 Task: Change  the formatting of the data to 'Which is Greater than5, 'In conditional formating, put the option 'Yellow Fill with Drak Yellow Text'In the sheet  Budget Tracking Workbook Templatebook
Action: Mouse moved to (104, 184)
Screenshot: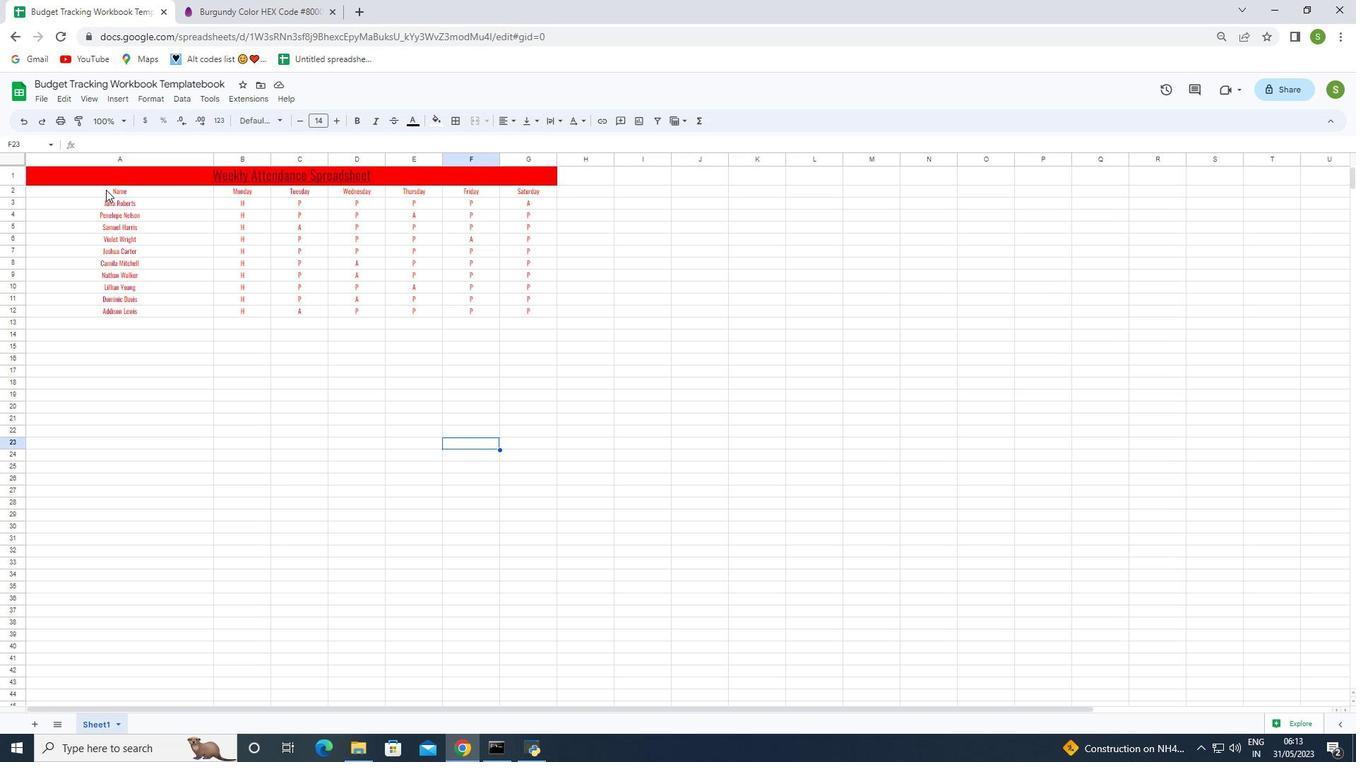 
Action: Mouse pressed left at (104, 184)
Screenshot: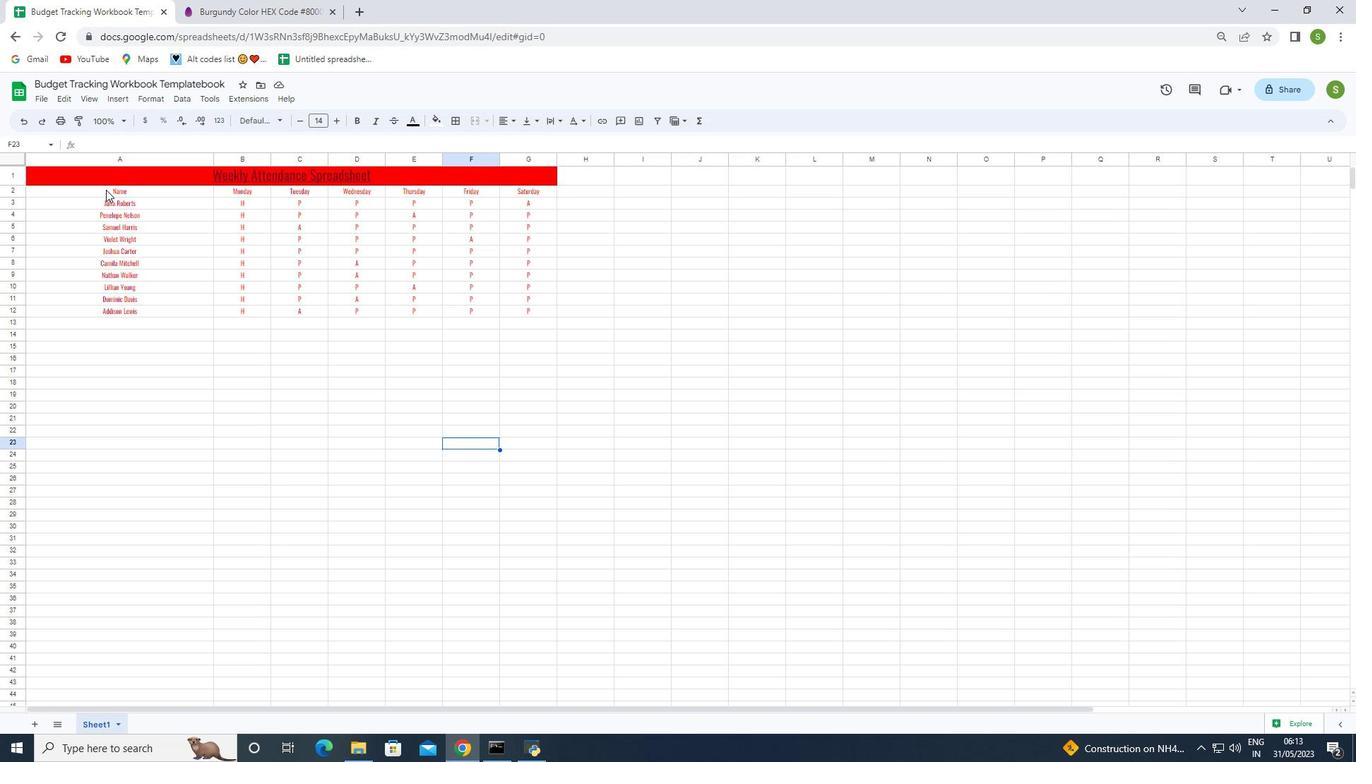
Action: Mouse moved to (144, 97)
Screenshot: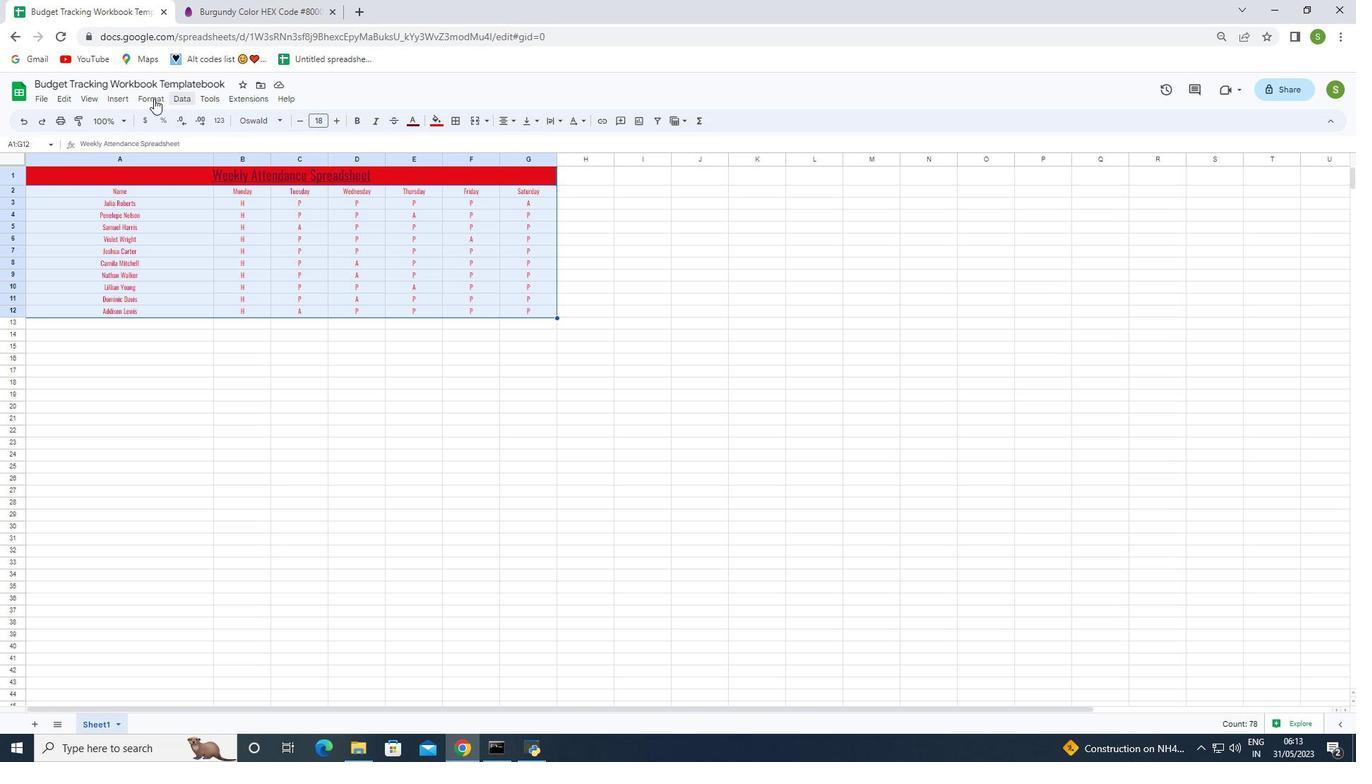 
Action: Mouse pressed left at (144, 97)
Screenshot: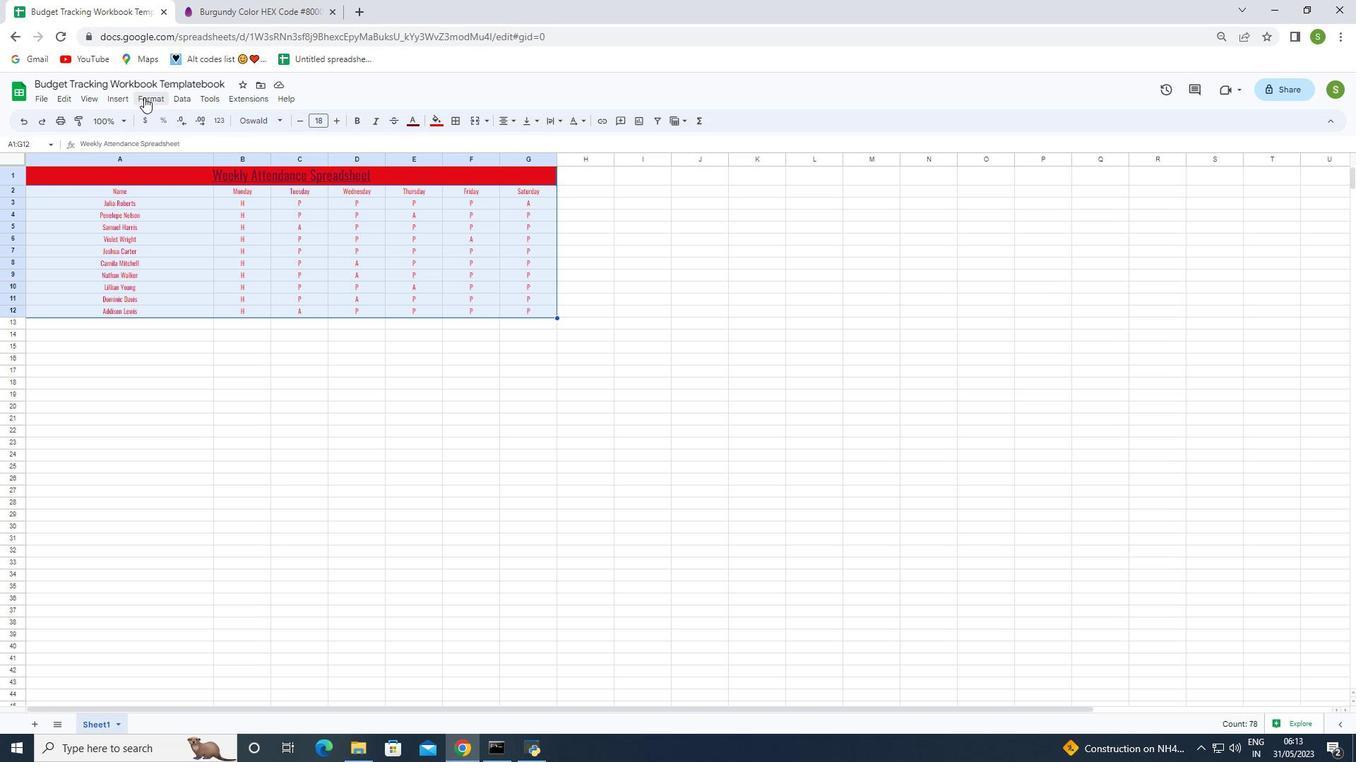 
Action: Mouse moved to (176, 295)
Screenshot: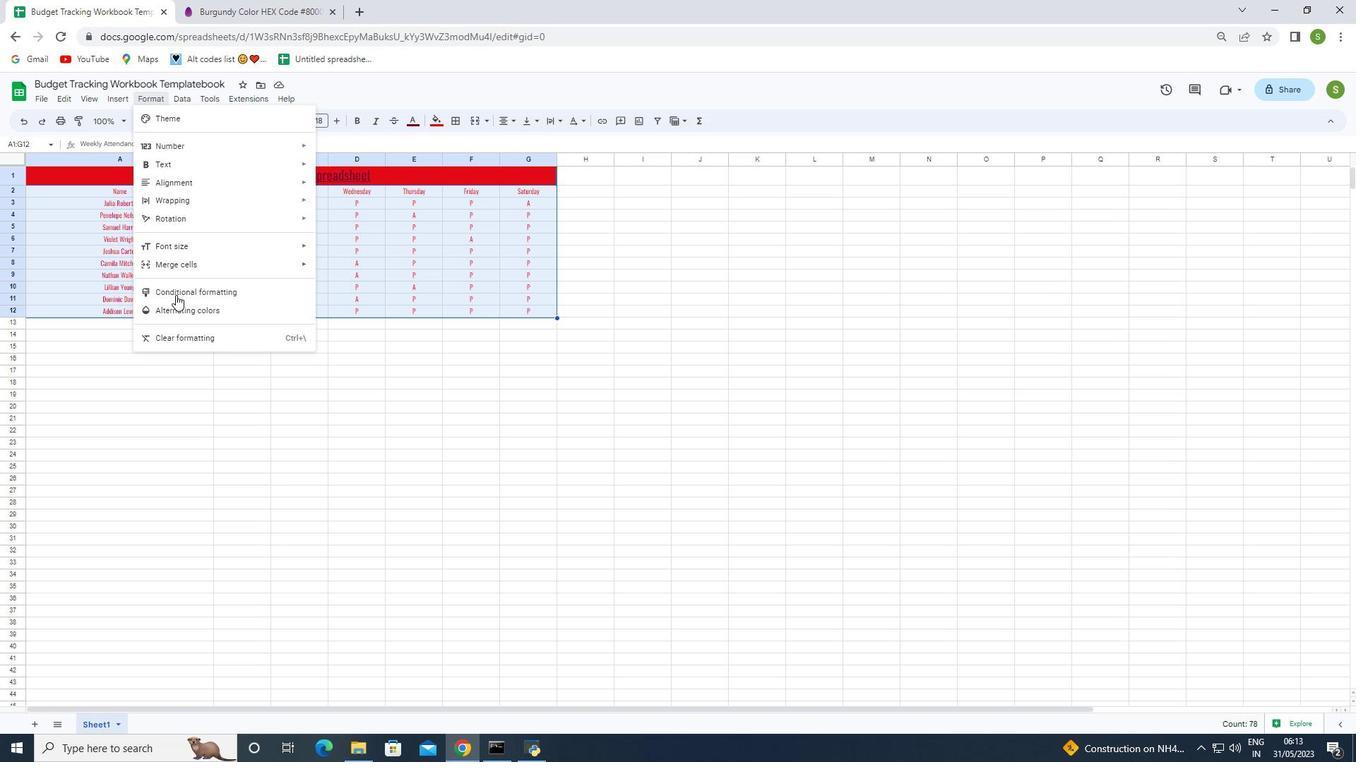 
Action: Mouse pressed left at (176, 295)
Screenshot: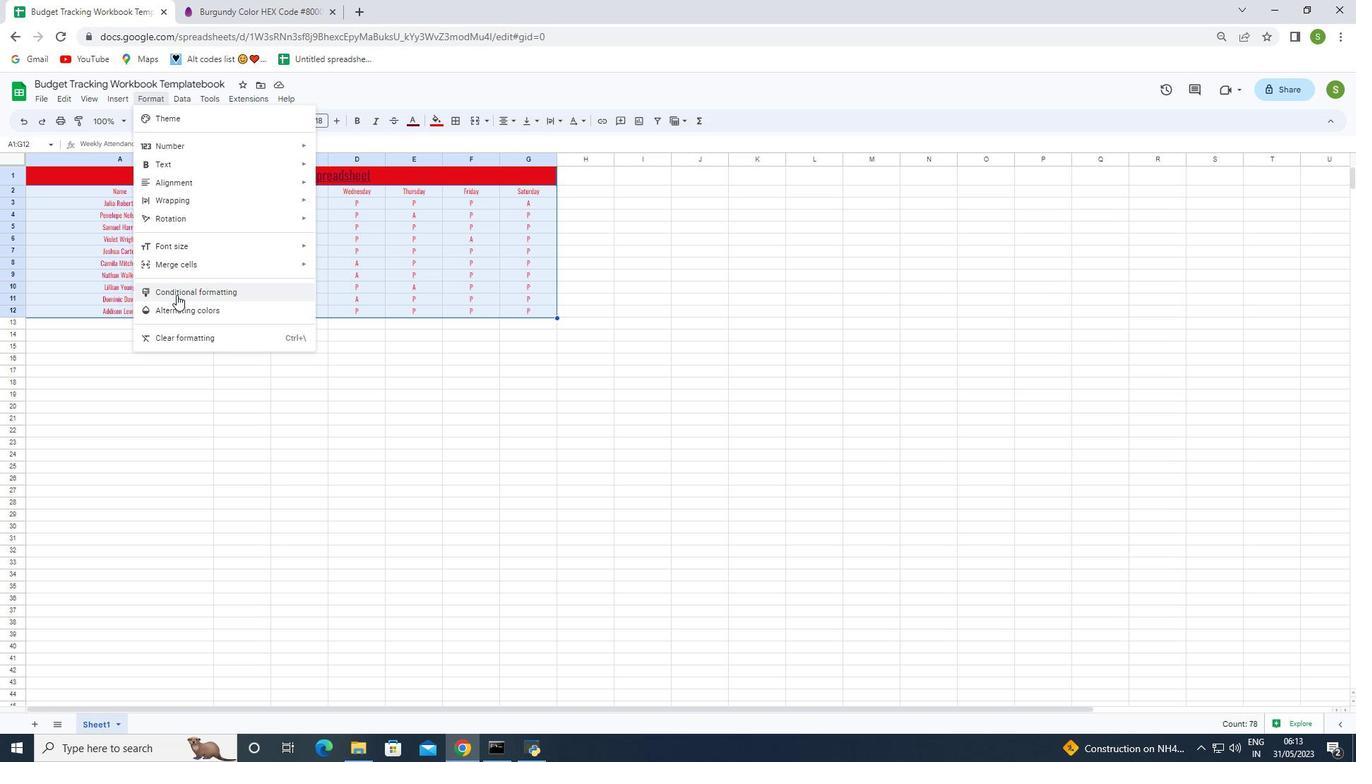 
Action: Mouse moved to (1223, 276)
Screenshot: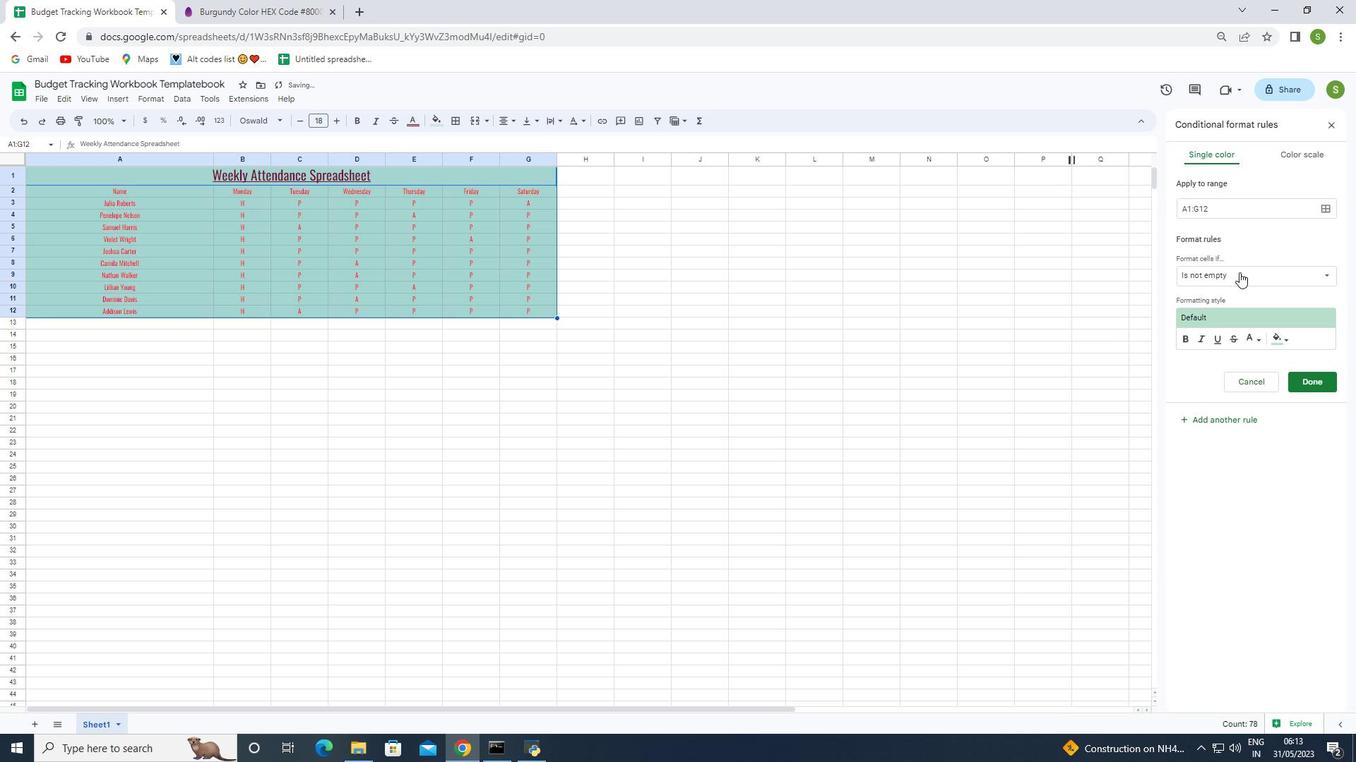 
Action: Mouse pressed left at (1223, 276)
Screenshot: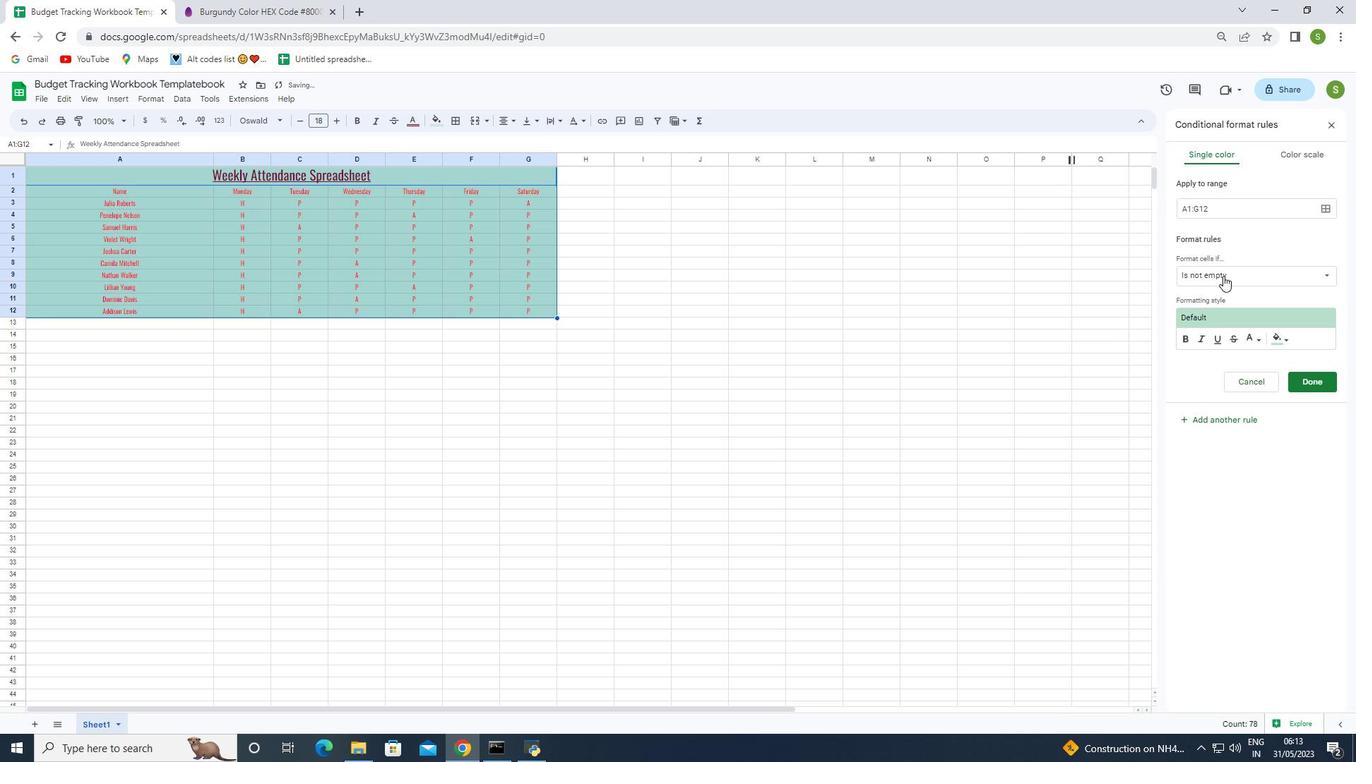 
Action: Mouse moved to (1198, 461)
Screenshot: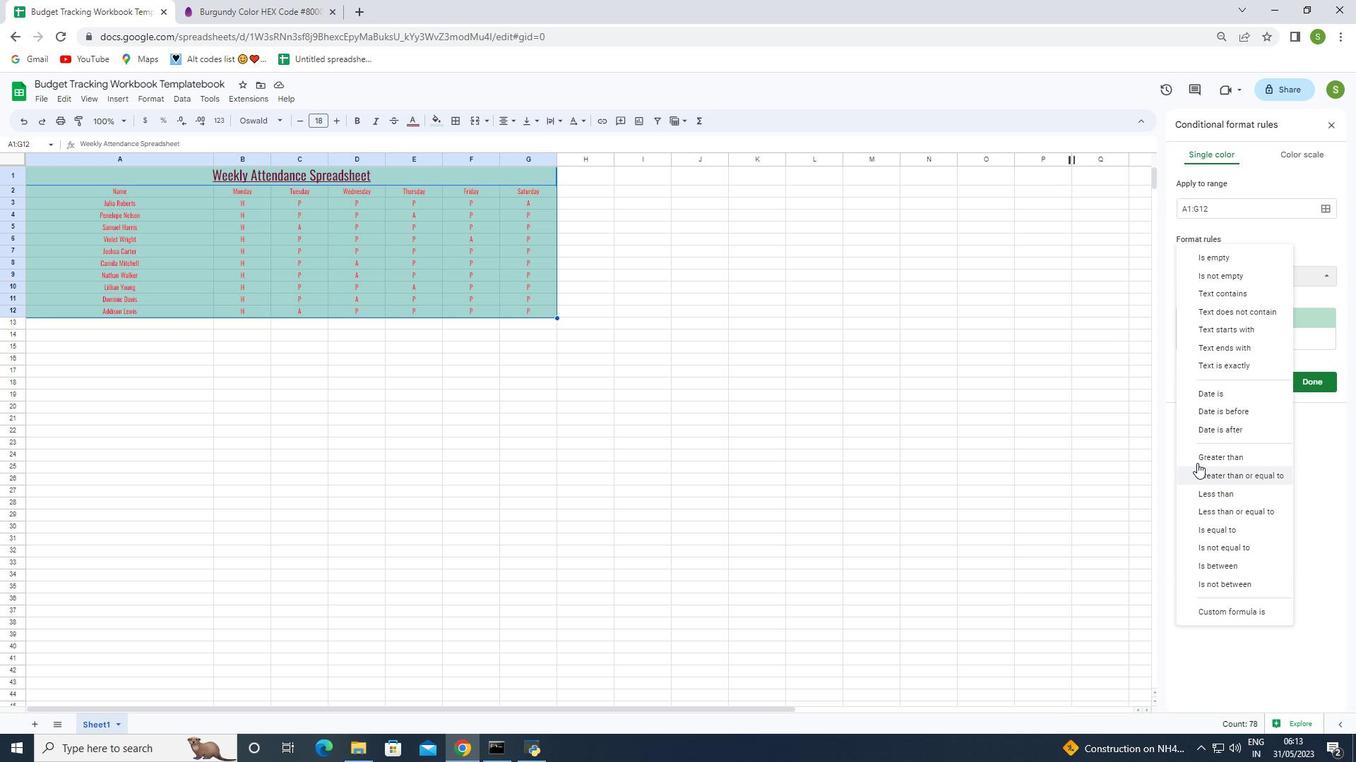 
Action: Mouse pressed left at (1198, 461)
Screenshot: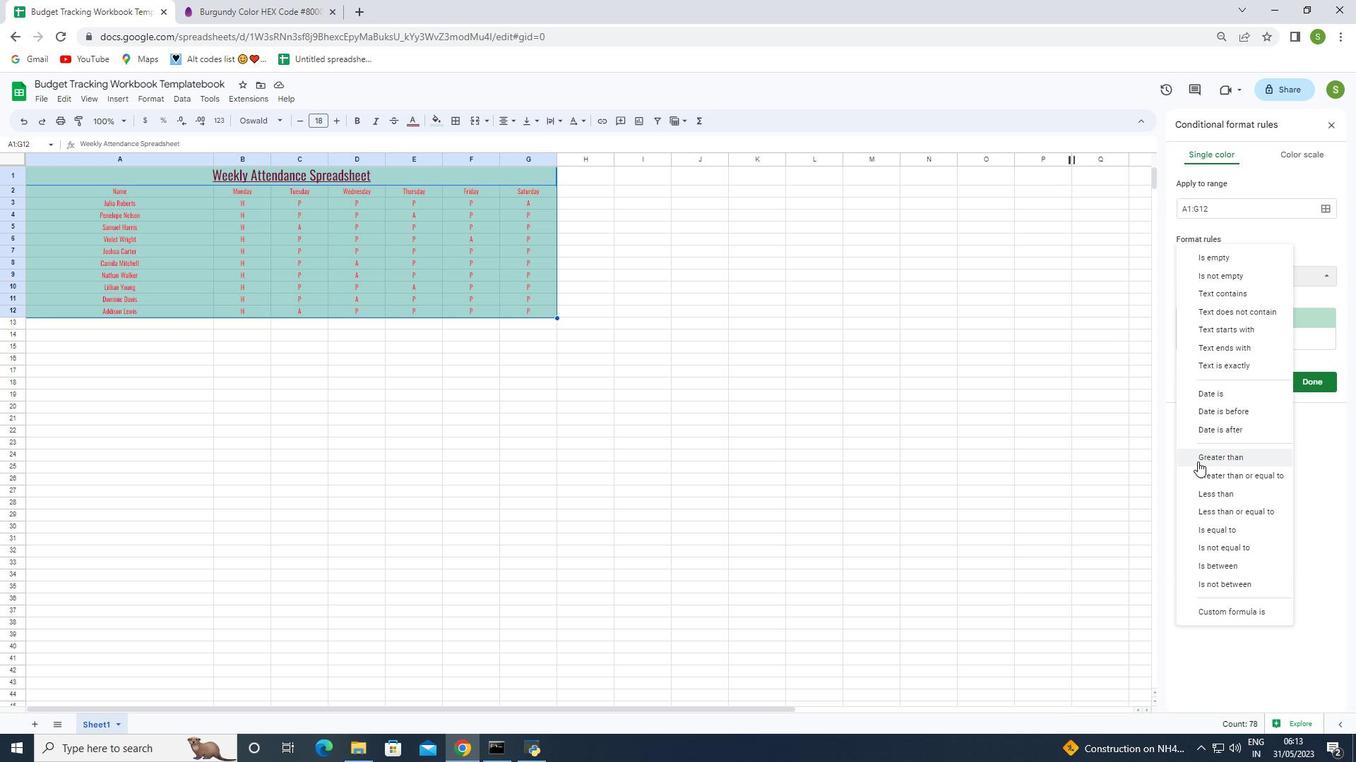 
Action: Mouse moved to (1208, 296)
Screenshot: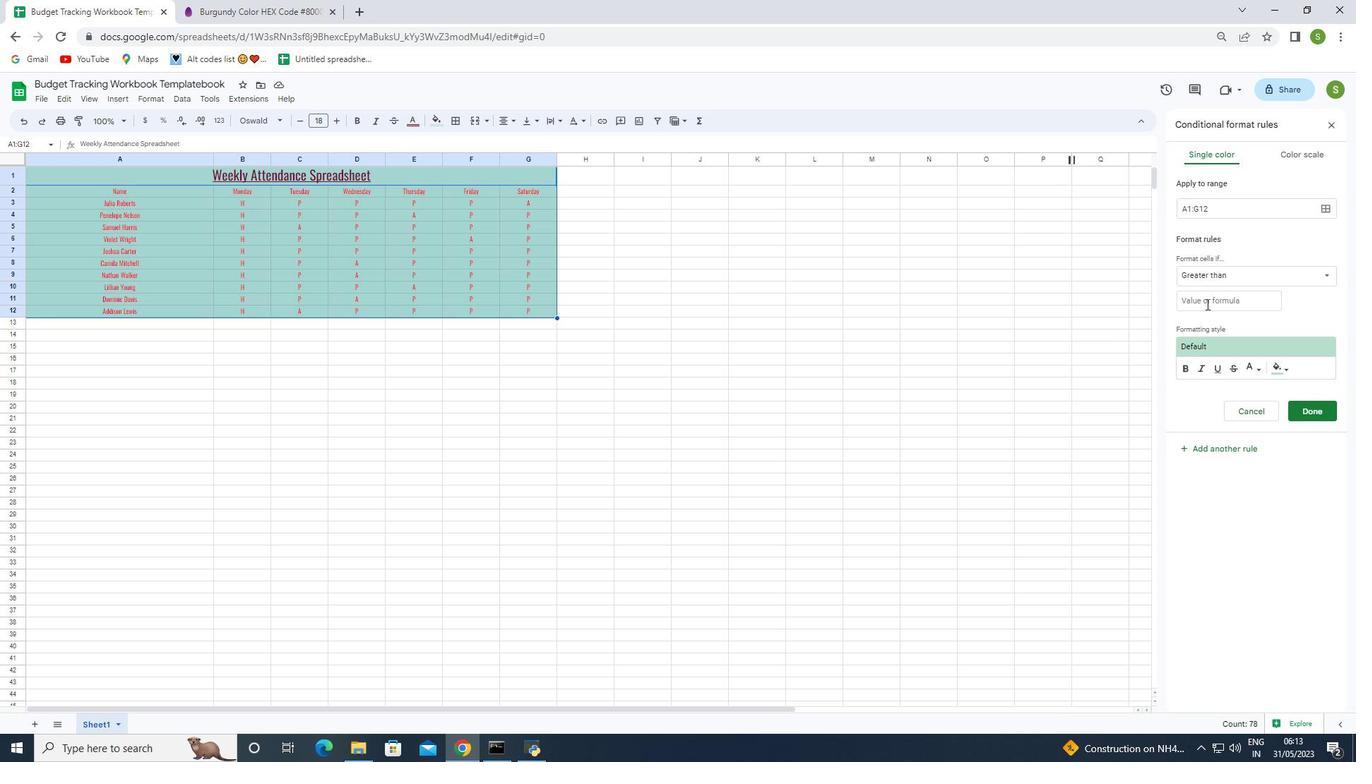 
Action: Mouse pressed left at (1208, 296)
Screenshot: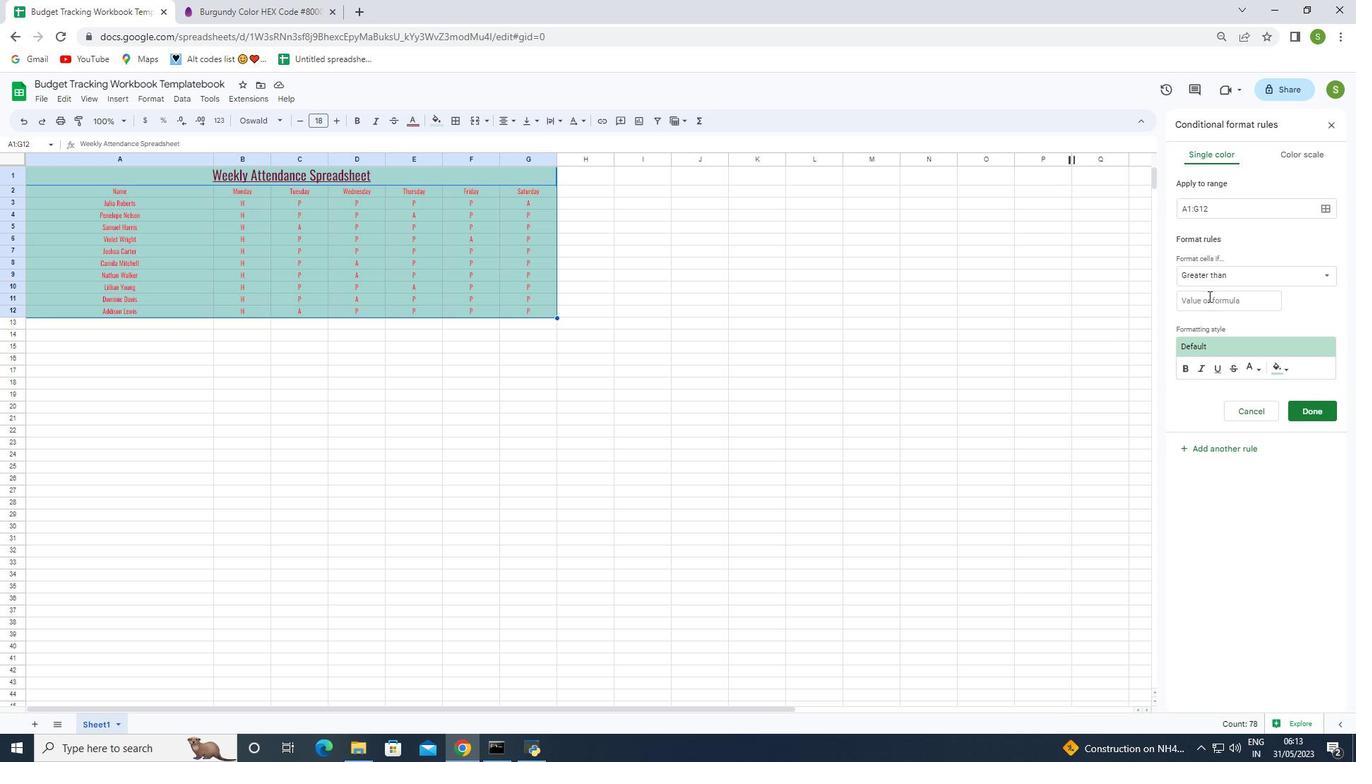 
Action: Key pressed 5
Screenshot: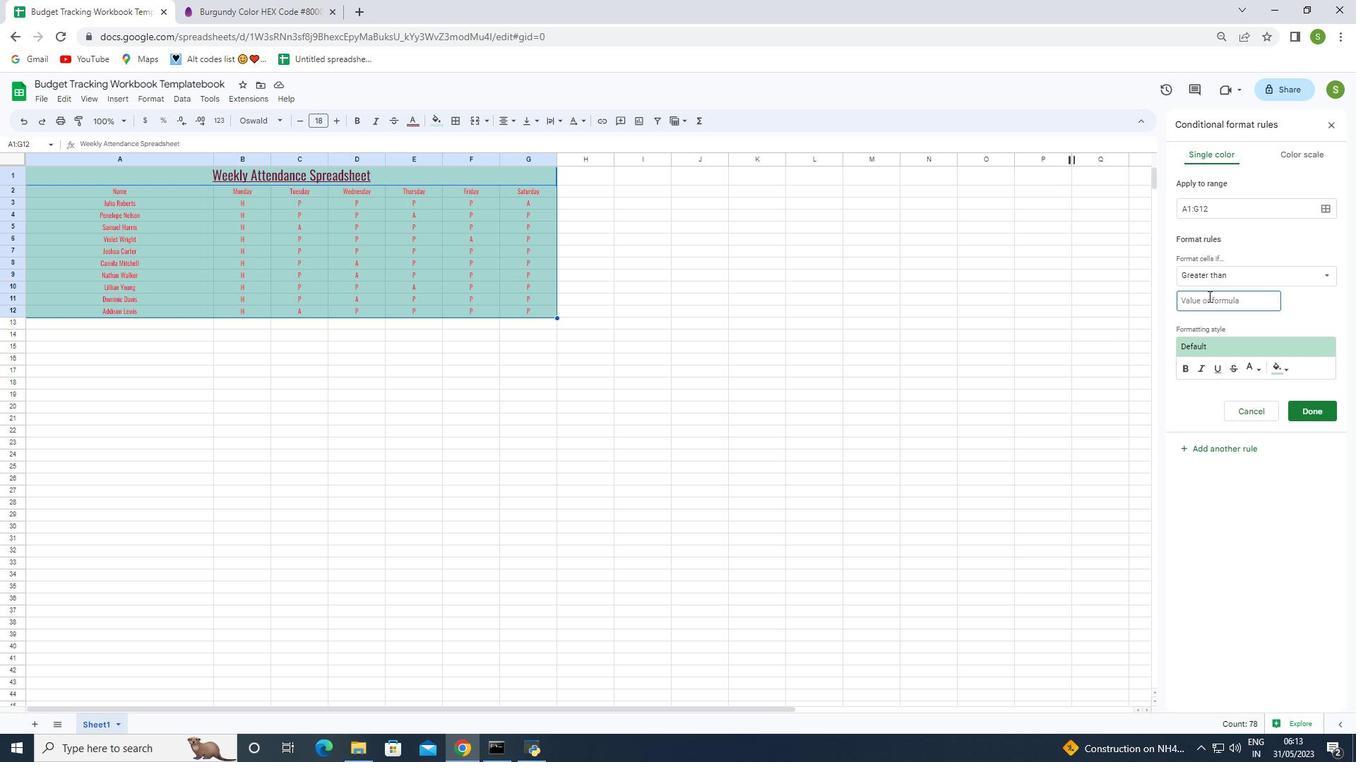
Action: Mouse moved to (1276, 371)
Screenshot: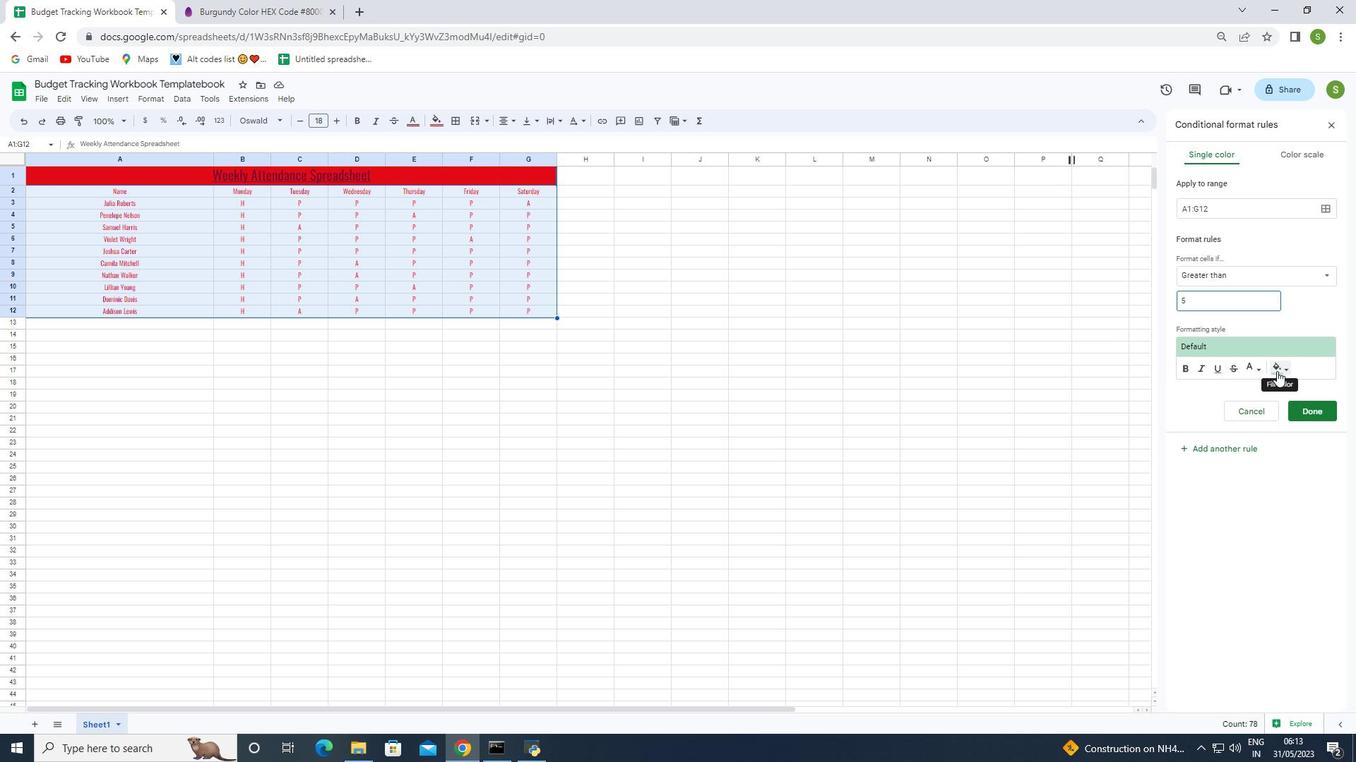 
Action: Mouse pressed left at (1276, 371)
Screenshot: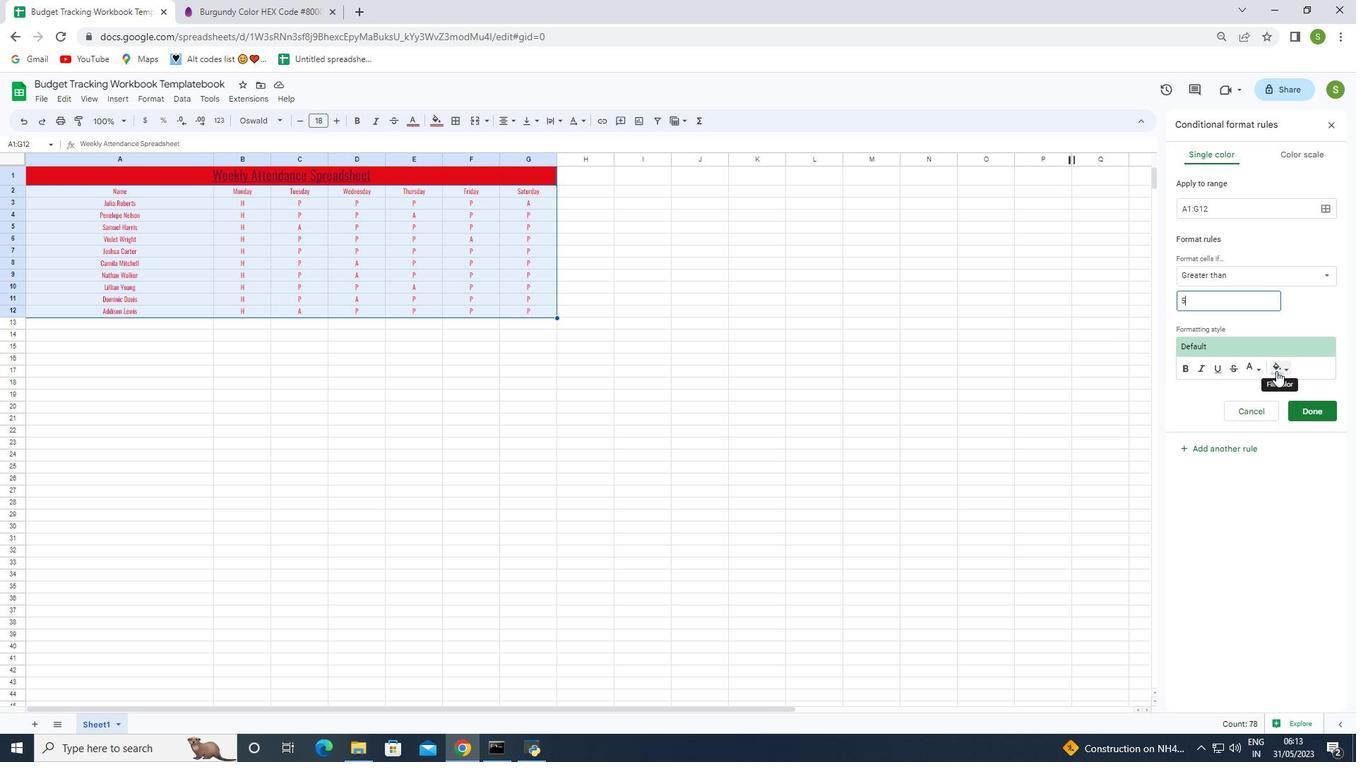 
Action: Mouse moved to (1207, 421)
Screenshot: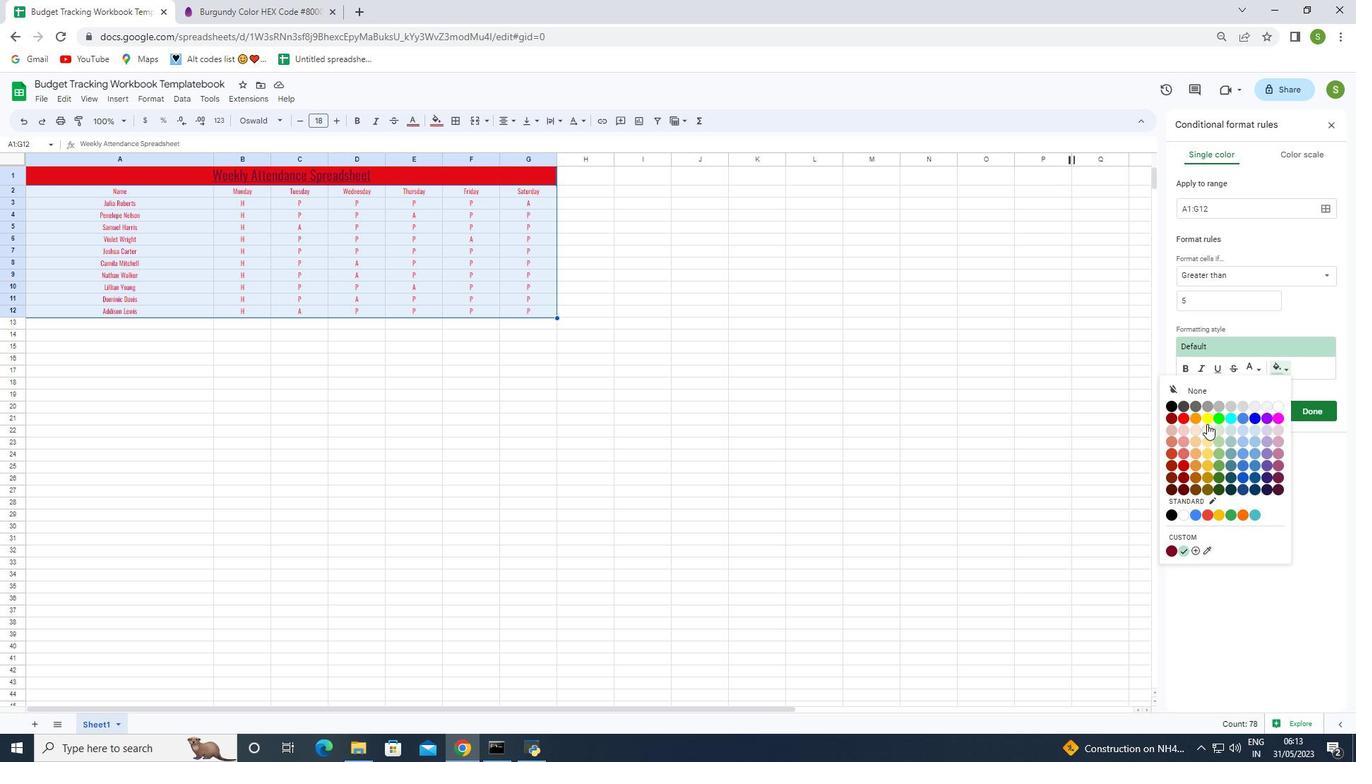 
Action: Mouse pressed left at (1207, 421)
Screenshot: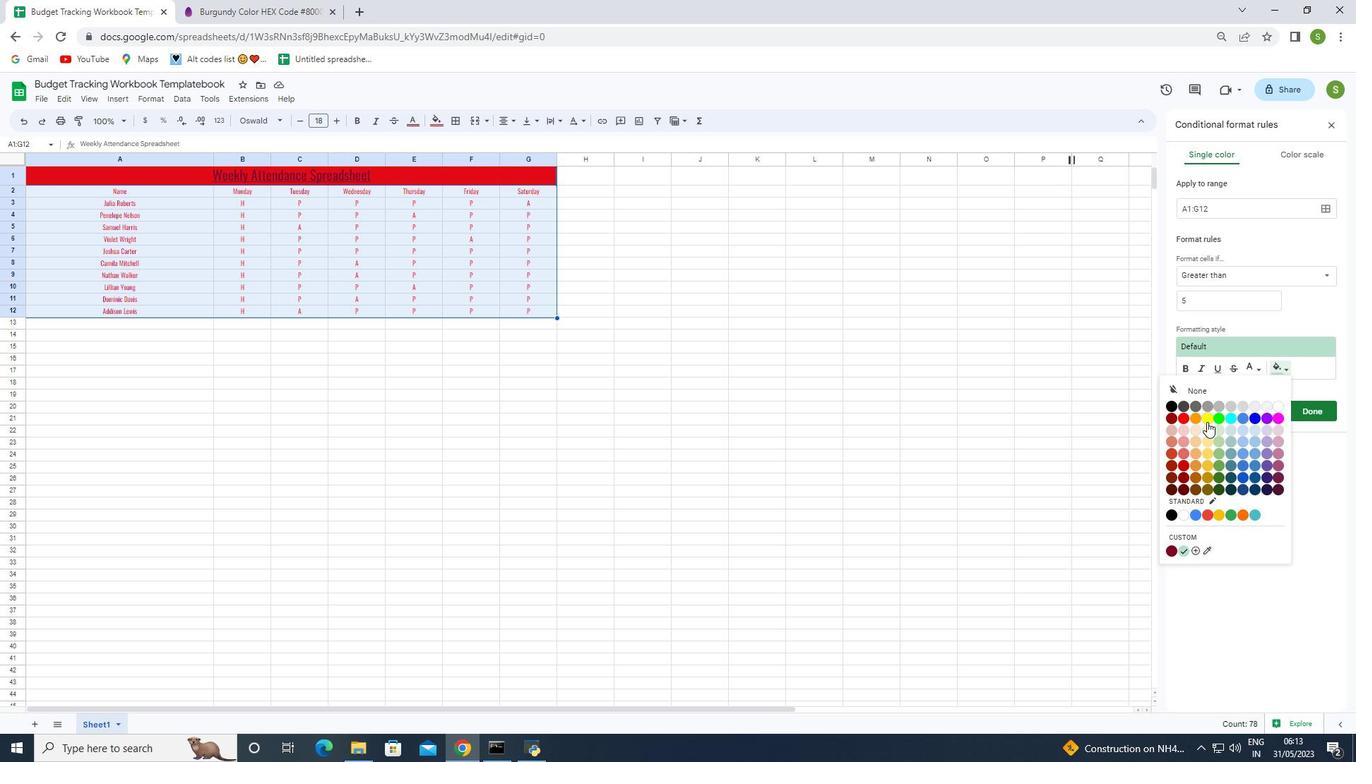 
Action: Mouse moved to (1254, 371)
Screenshot: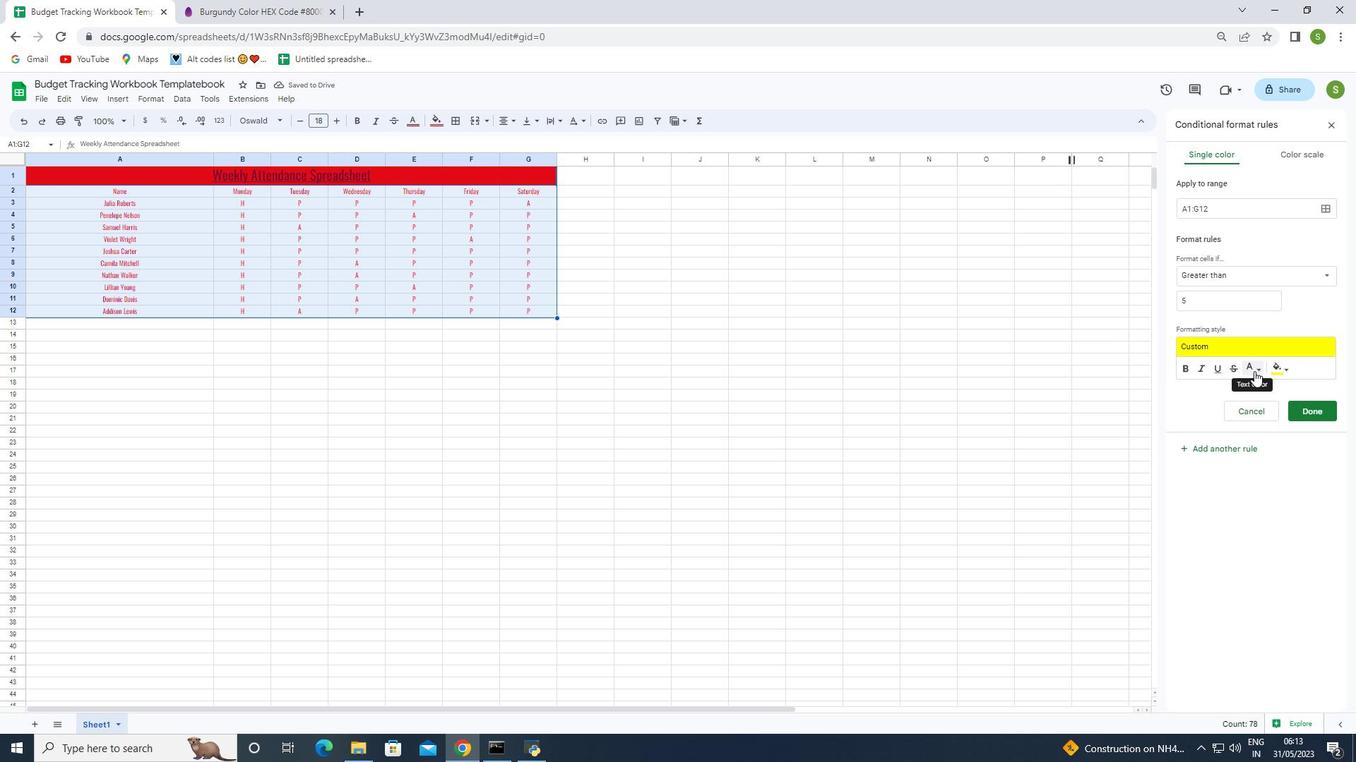 
Action: Mouse pressed left at (1254, 371)
Screenshot: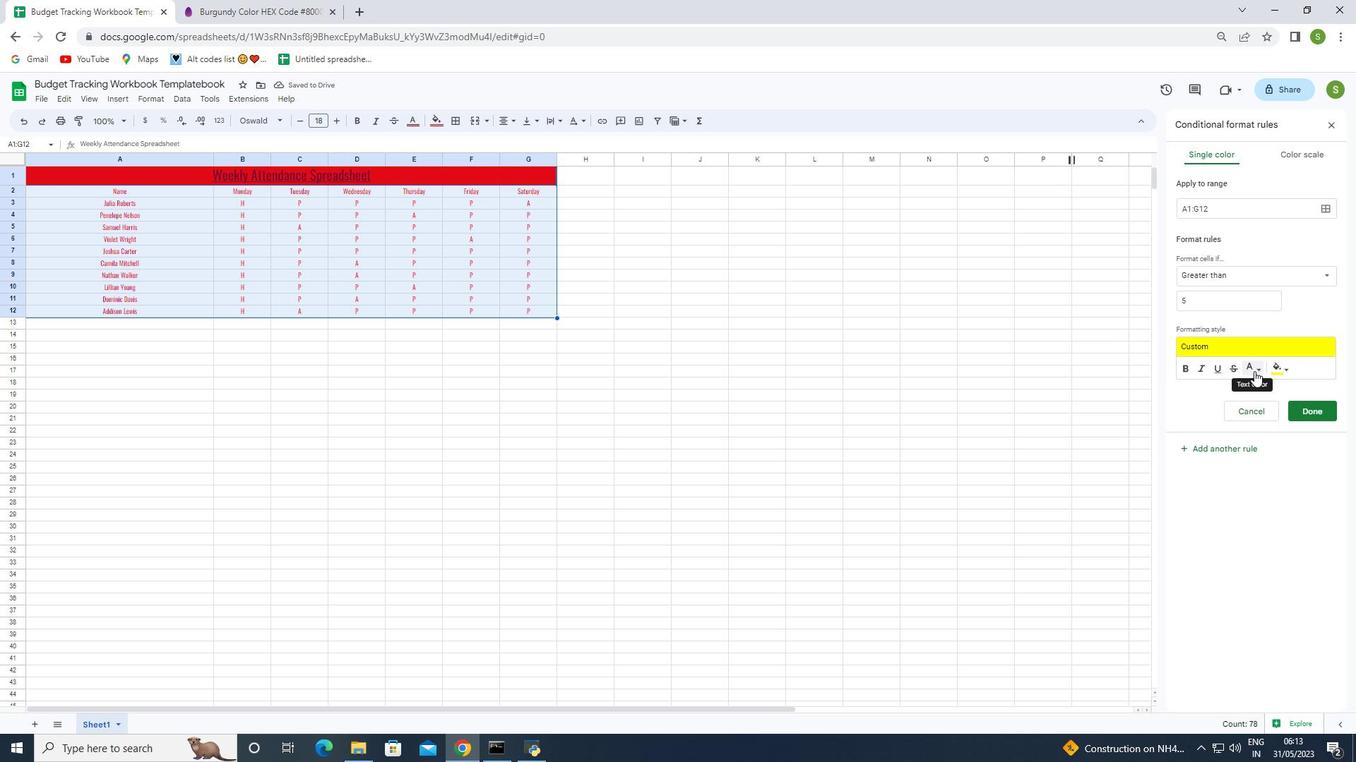 
Action: Mouse moved to (1168, 488)
Screenshot: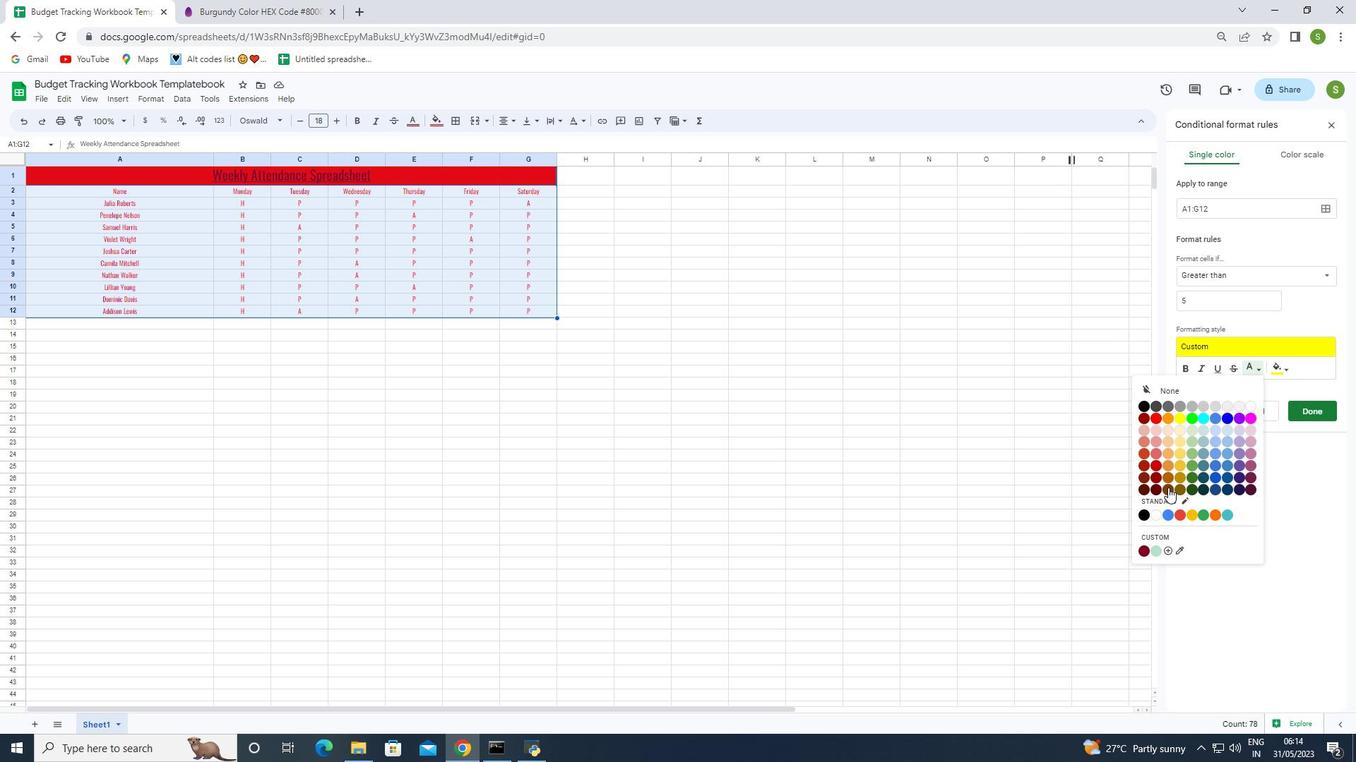 
Action: Mouse pressed left at (1168, 488)
Screenshot: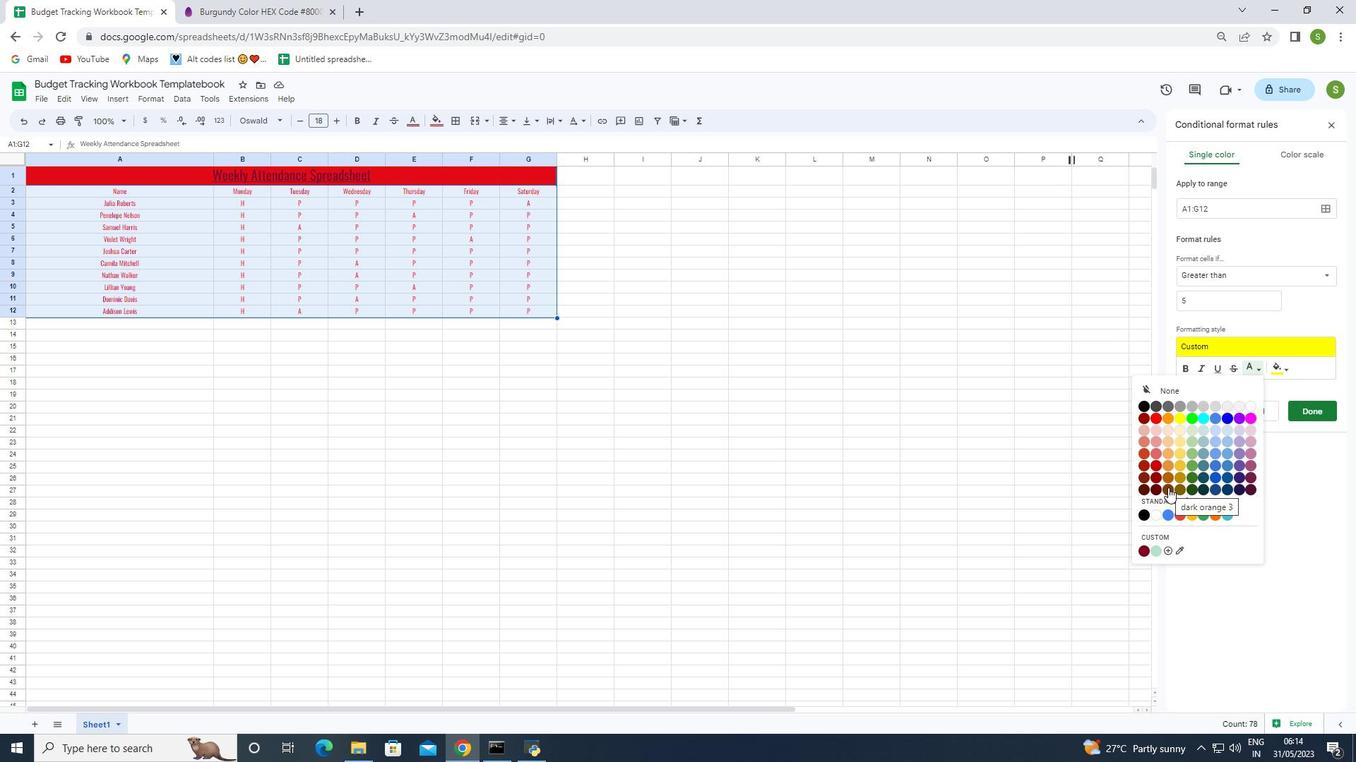 
Action: Mouse moved to (1307, 411)
Screenshot: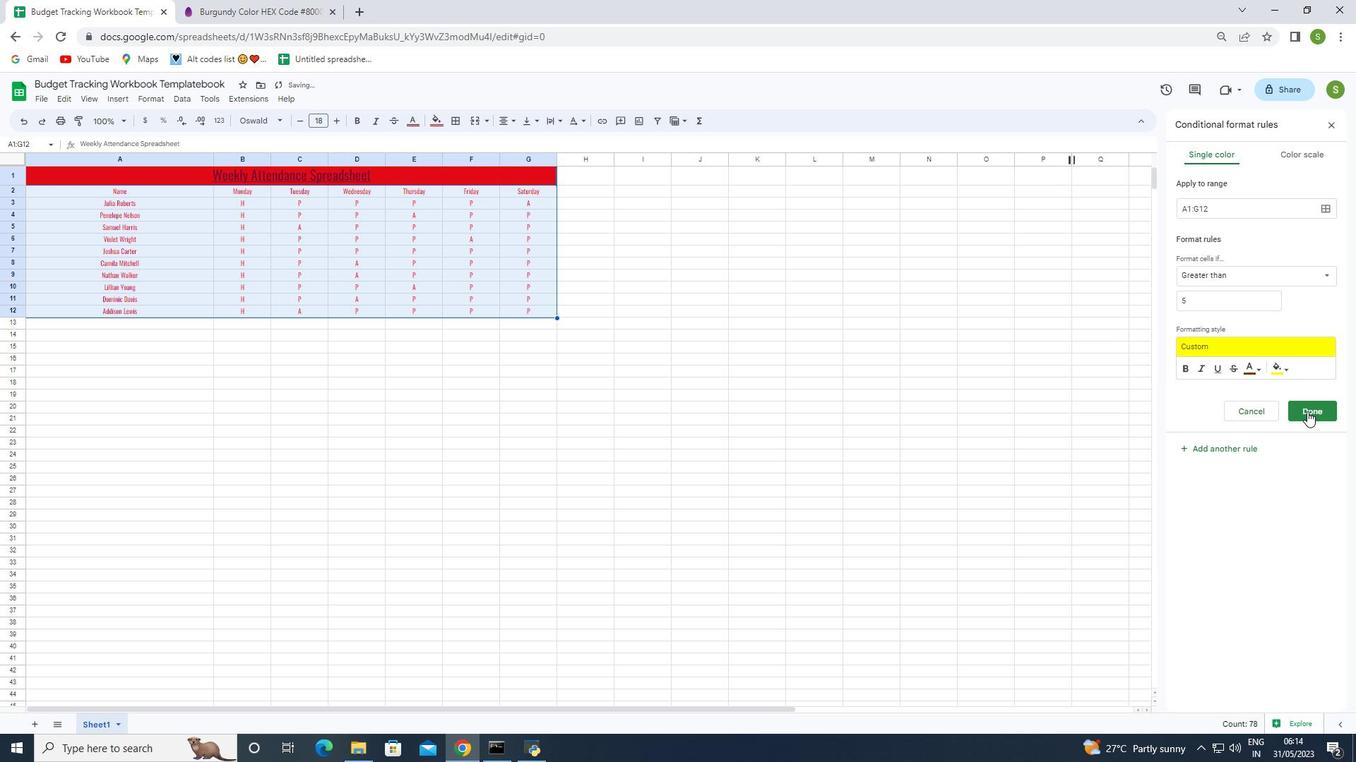 
Action: Mouse pressed left at (1307, 411)
Screenshot: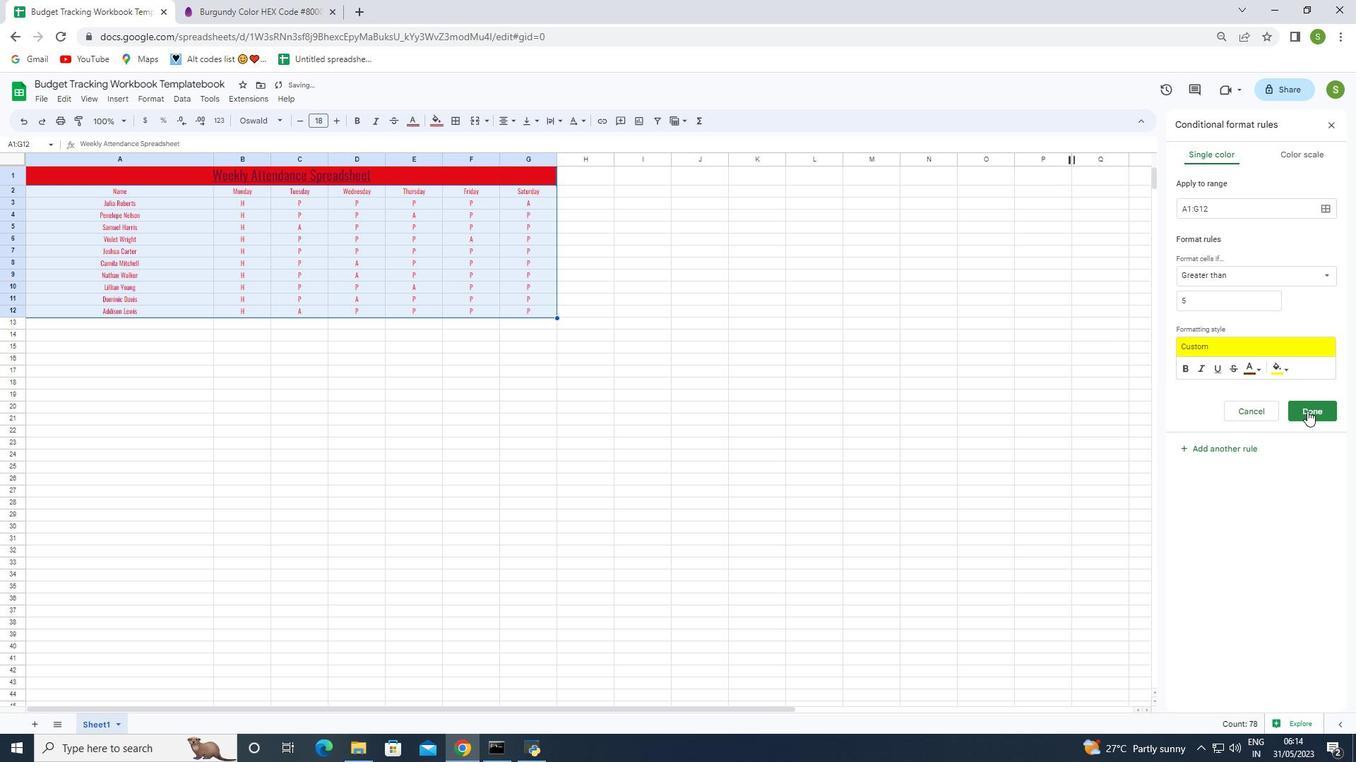 
Action: Mouse moved to (38, 91)
Screenshot: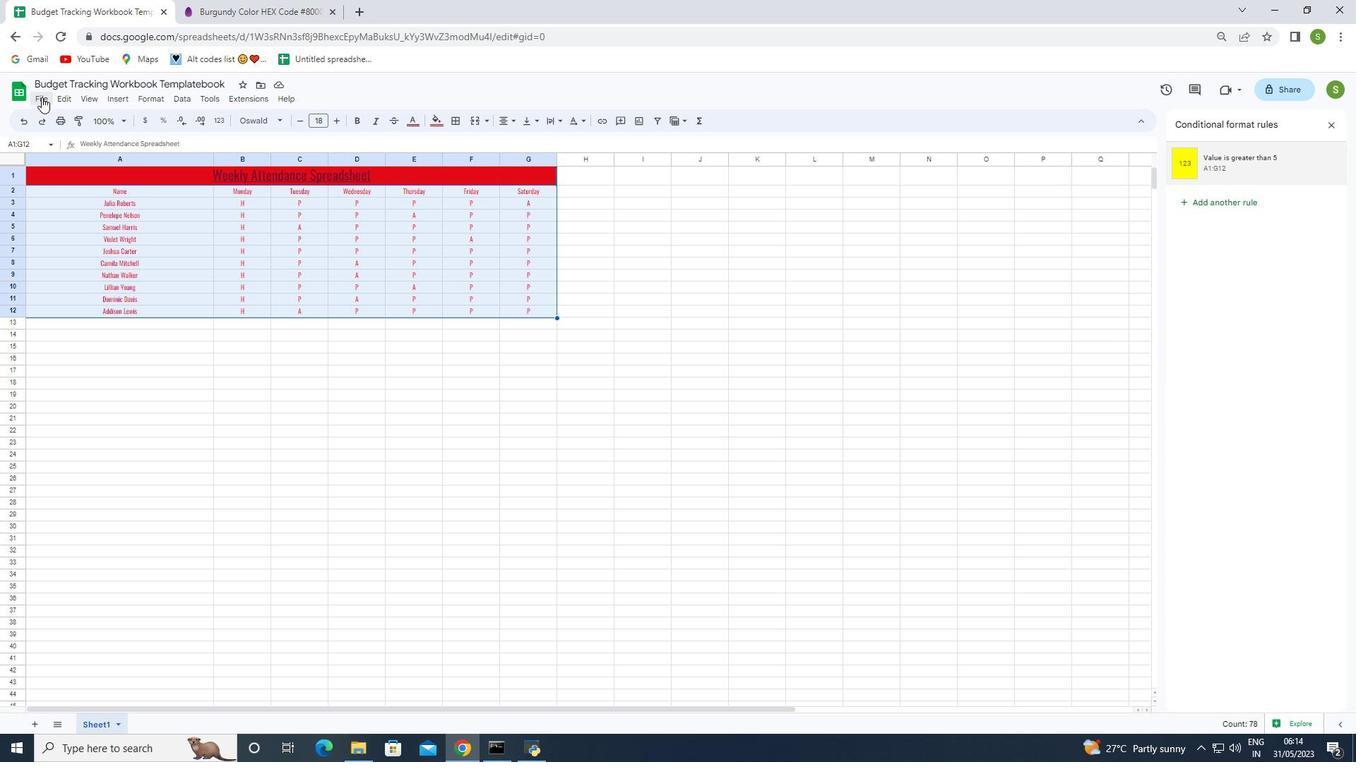 
Action: Mouse pressed left at (38, 91)
Screenshot: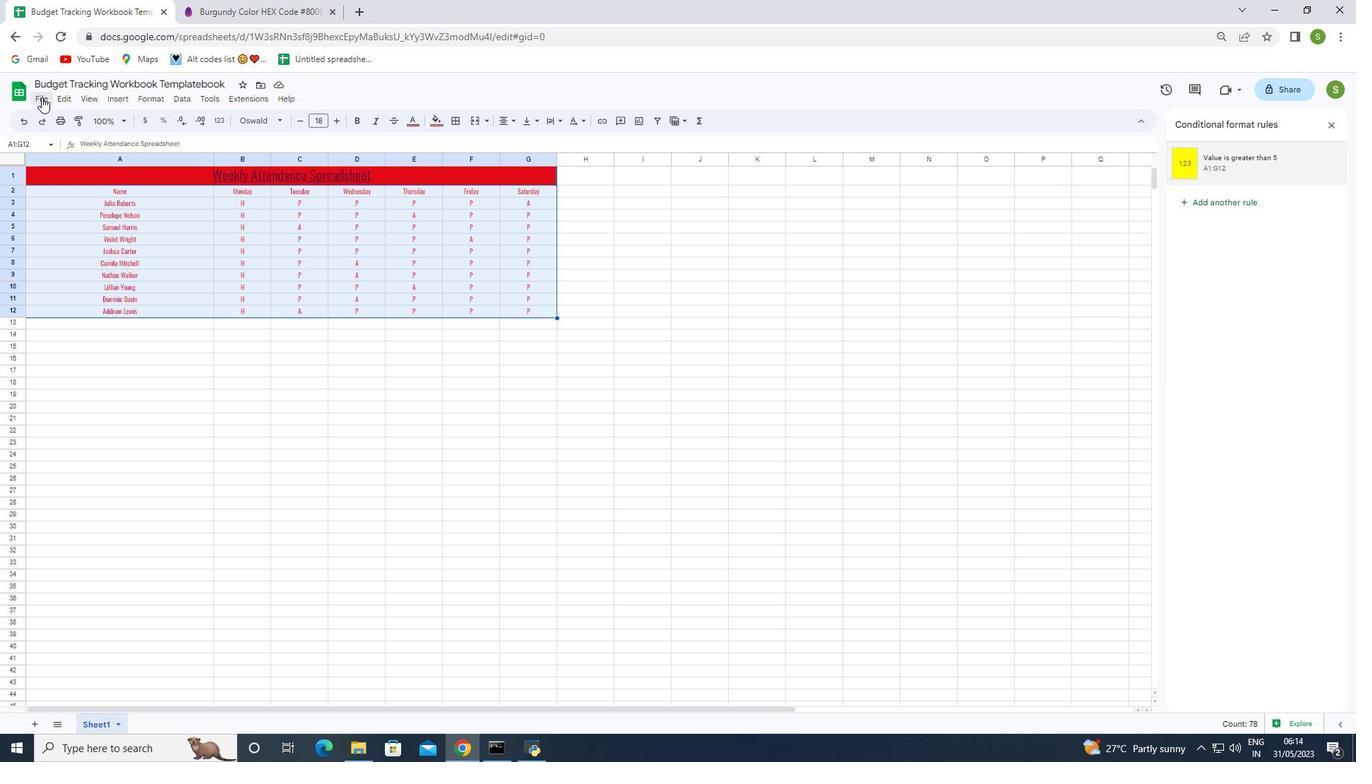 
Action: Mouse moved to (34, 100)
Screenshot: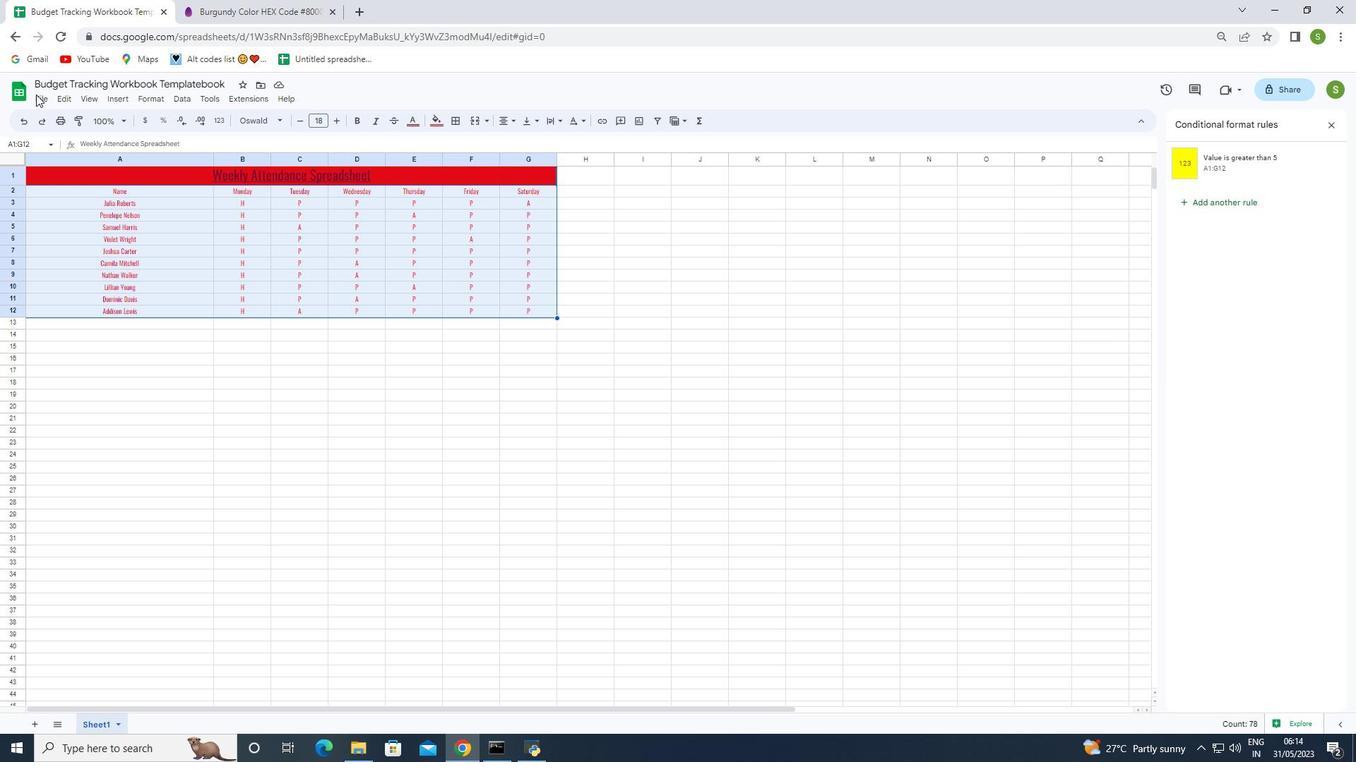 
Action: Mouse pressed left at (34, 100)
Screenshot: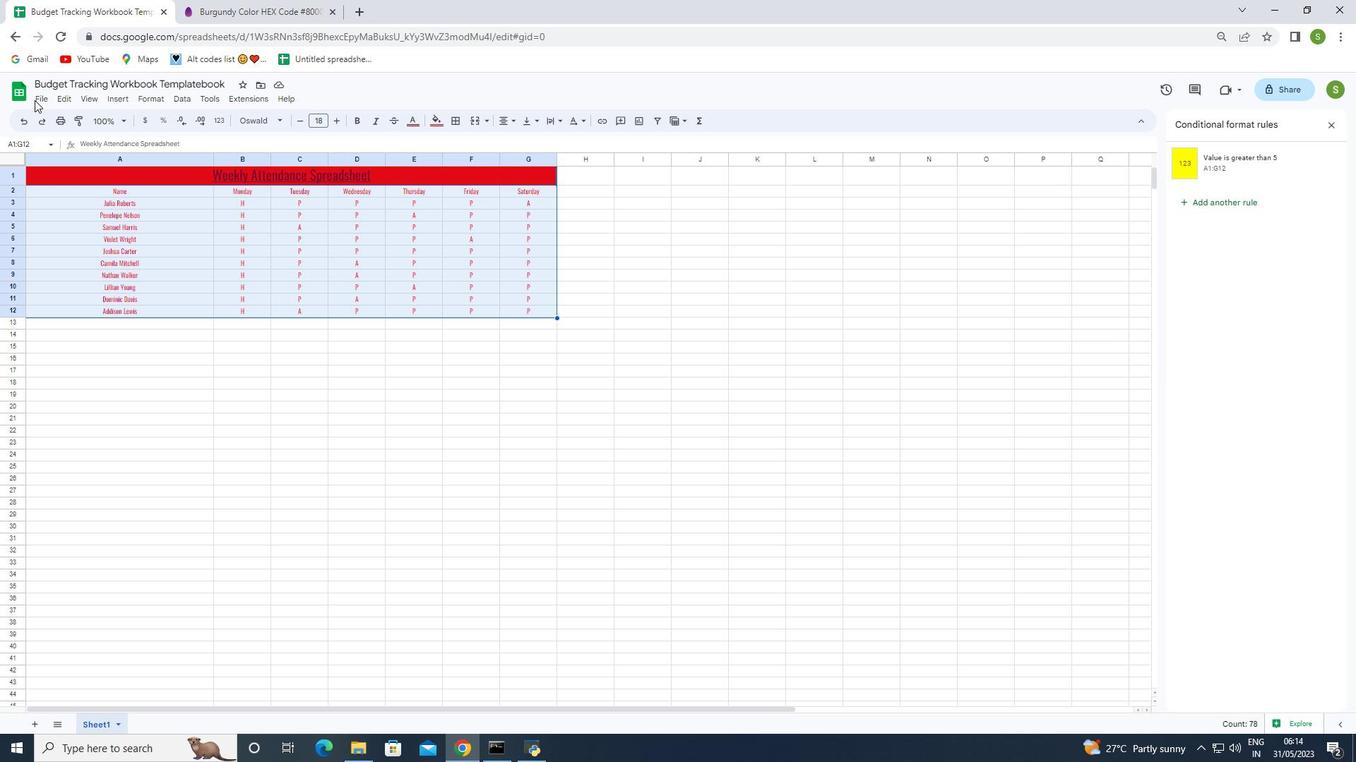 
Action: Mouse moved to (39, 100)
Screenshot: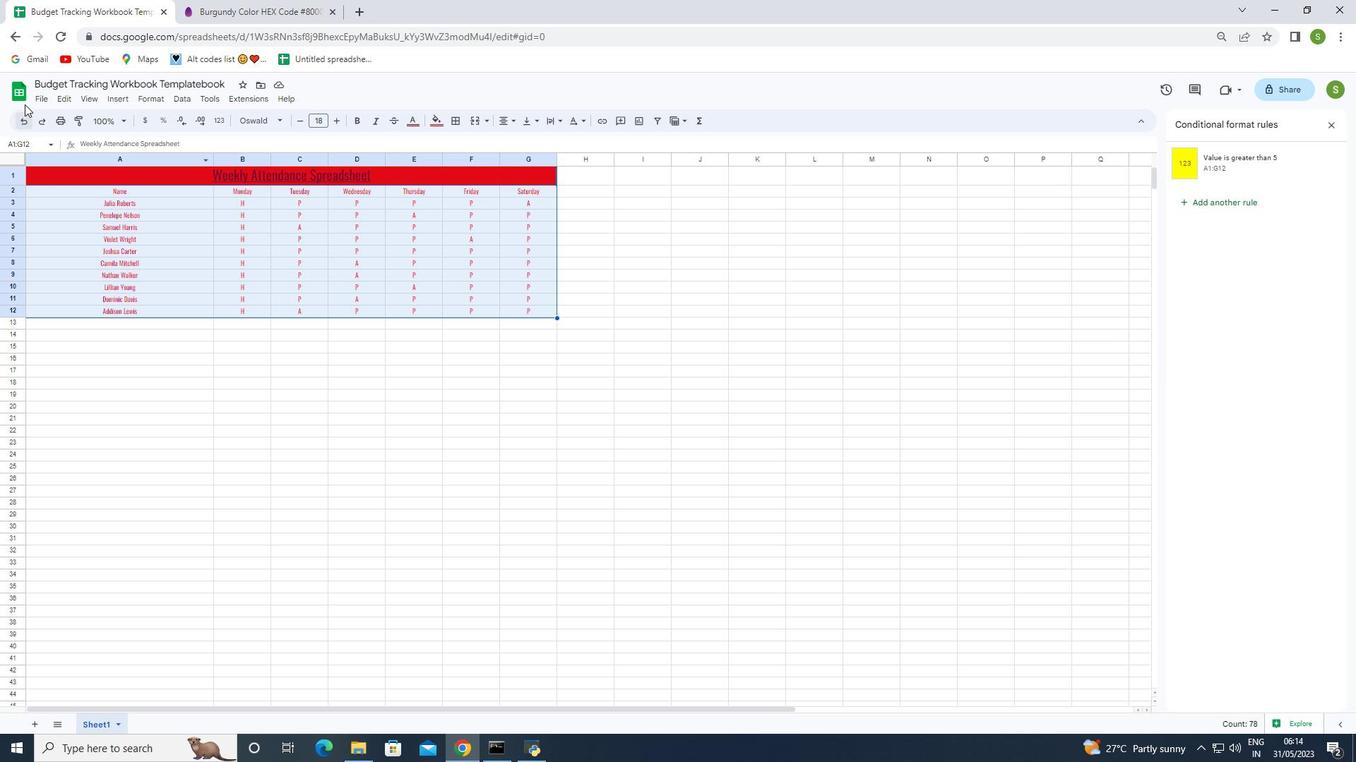 
Action: Mouse pressed left at (39, 100)
Screenshot: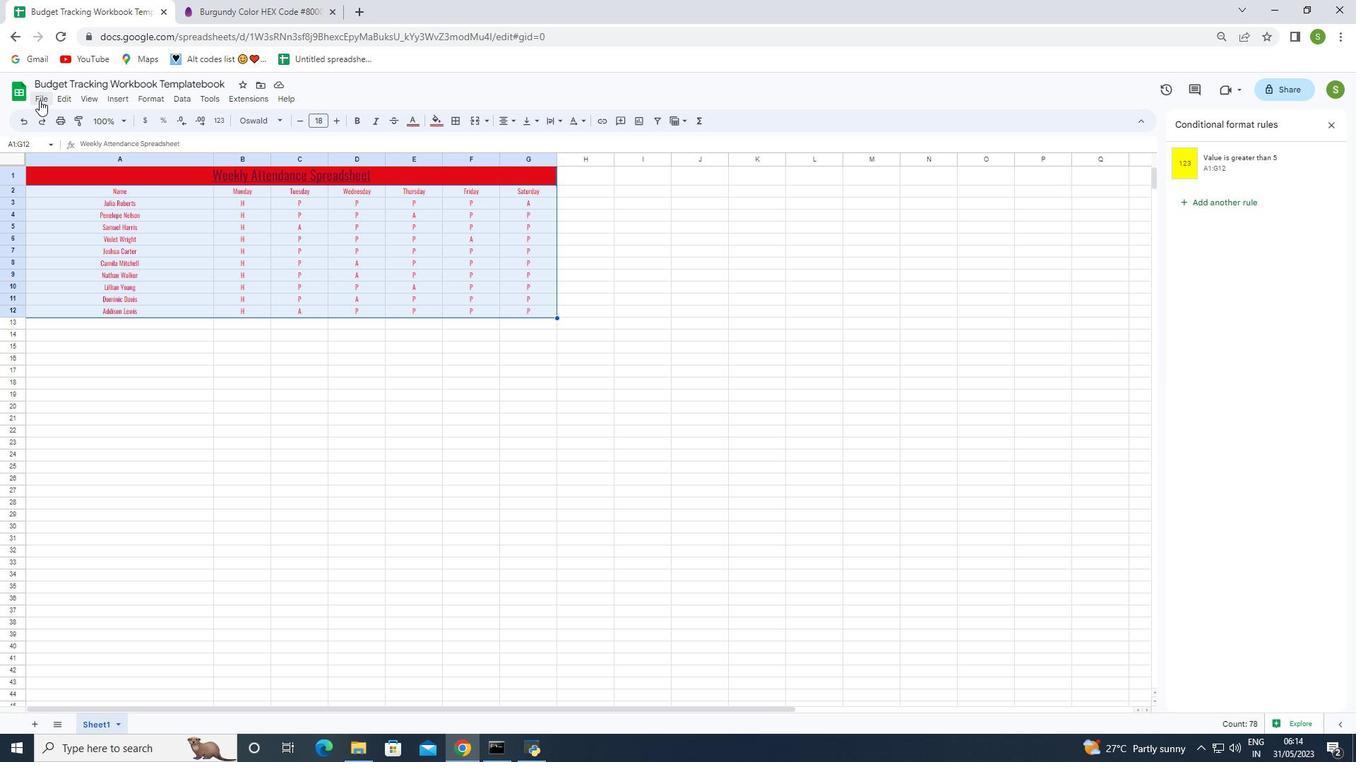 
Action: Mouse moved to (64, 263)
Screenshot: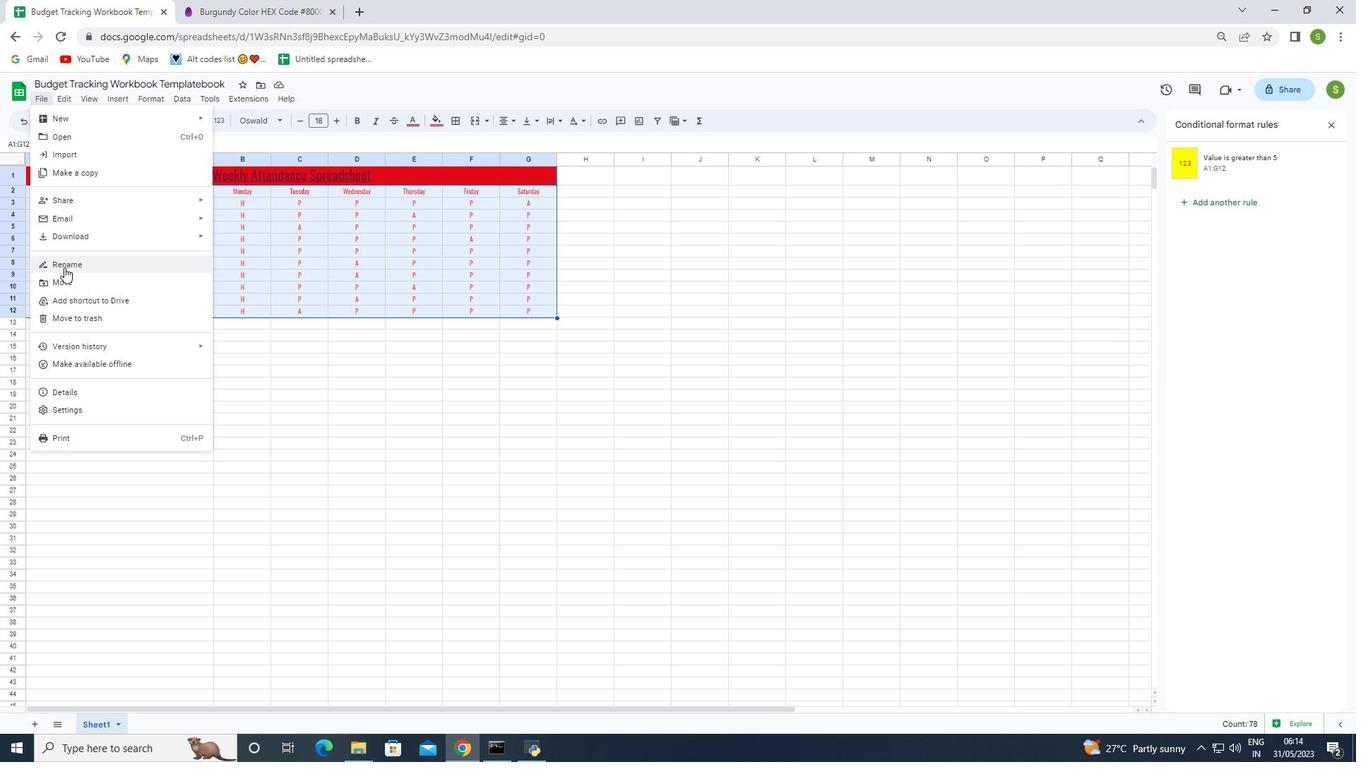 
Action: Mouse pressed left at (64, 263)
Screenshot: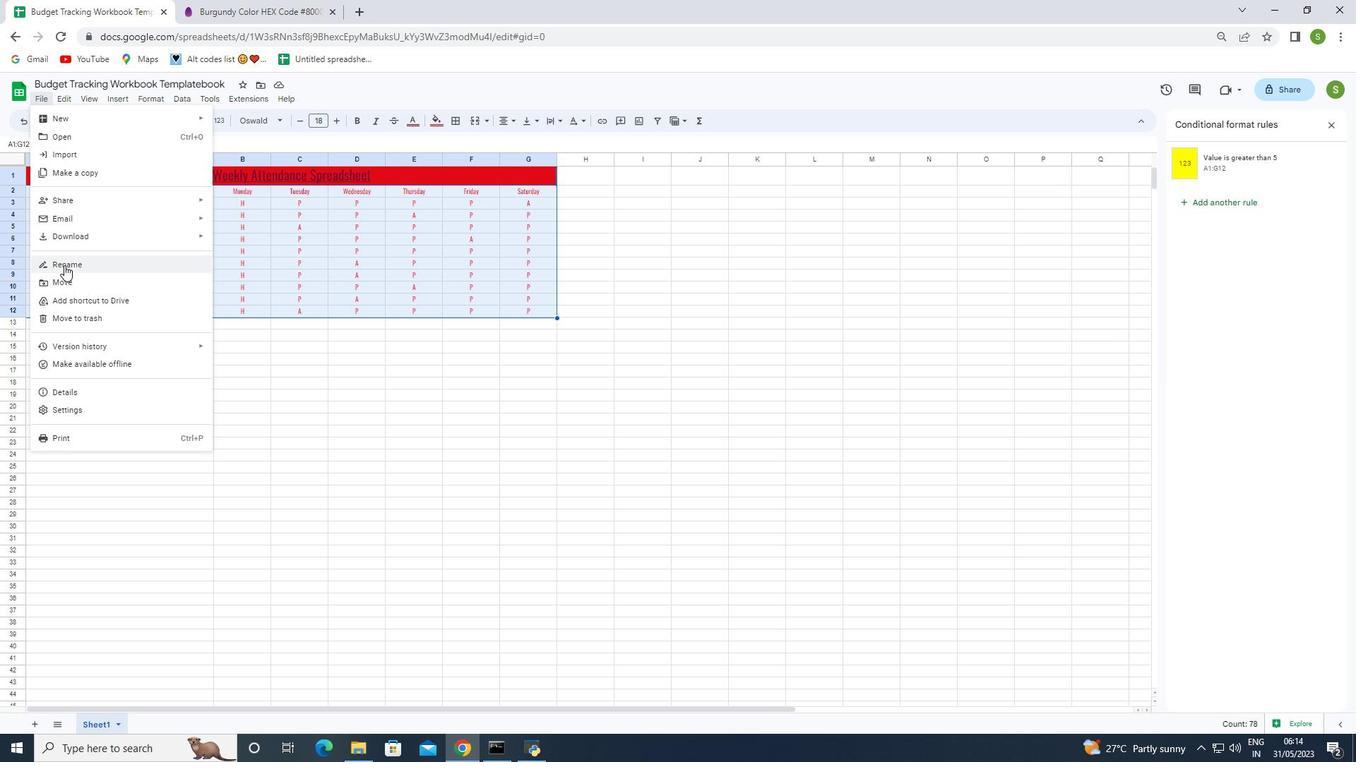 
Action: Mouse moved to (64, 263)
Screenshot: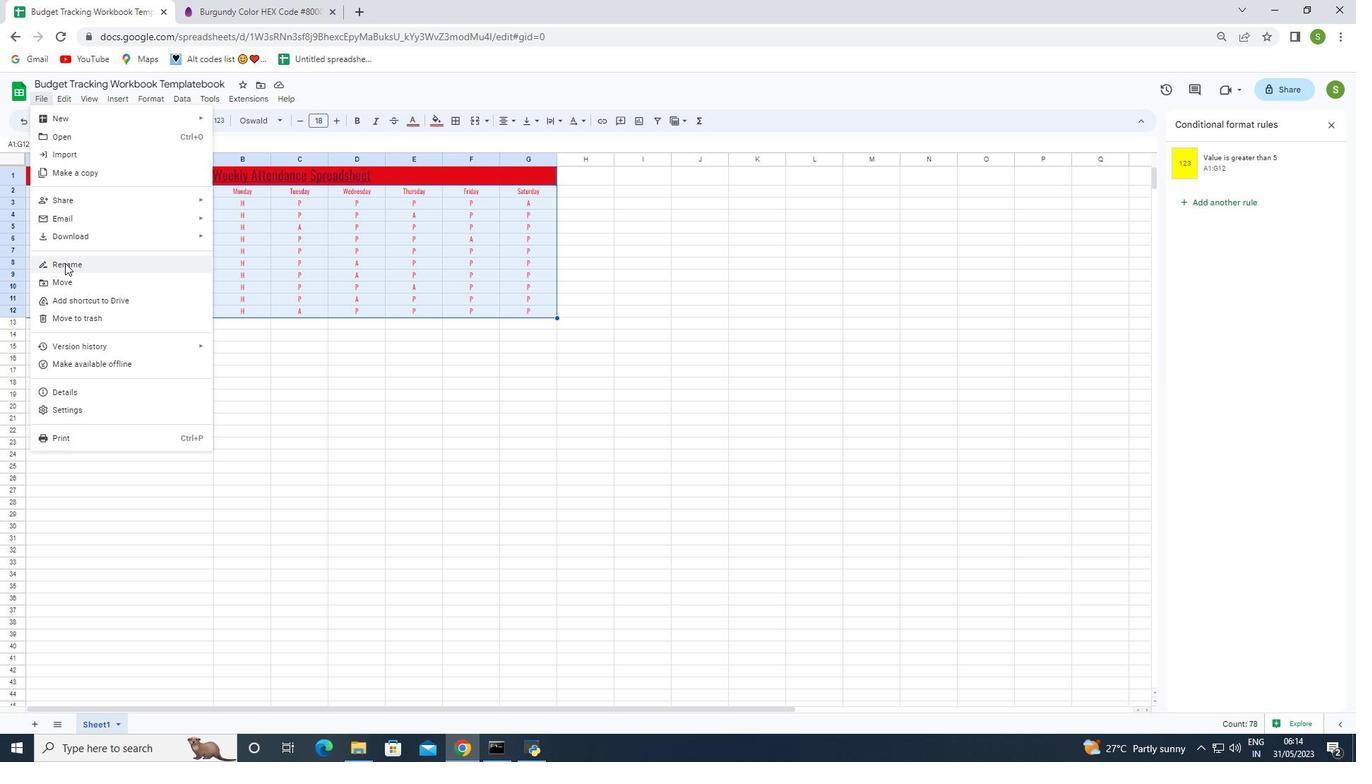 
Action: Key pressed <Key.backspace><Key.shift><Key.shift><Key.shift>Budget<Key.space><Key.shift>Tracking<Key.space><Key.shift>Workbook<Key.space><Key.shift>Templatebook
Screenshot: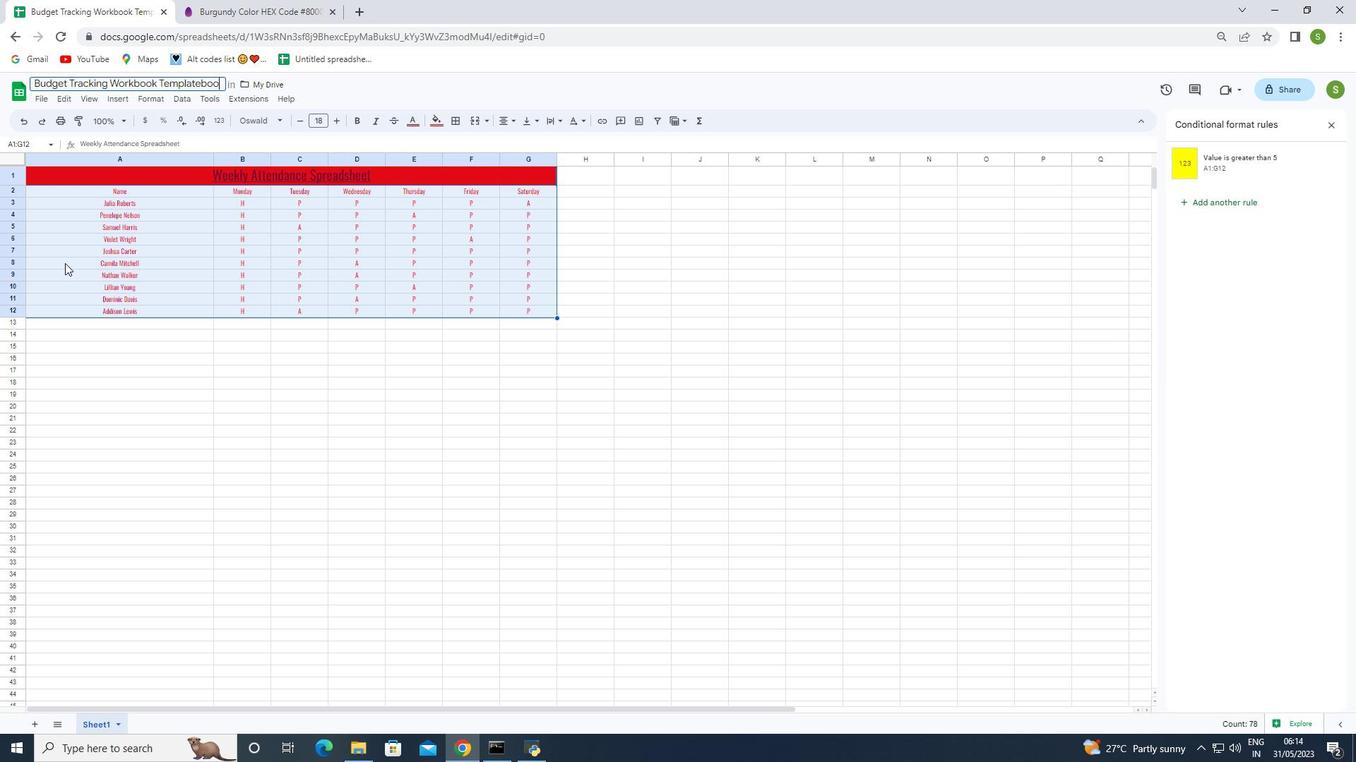 
Action: Mouse moved to (219, 475)
Screenshot: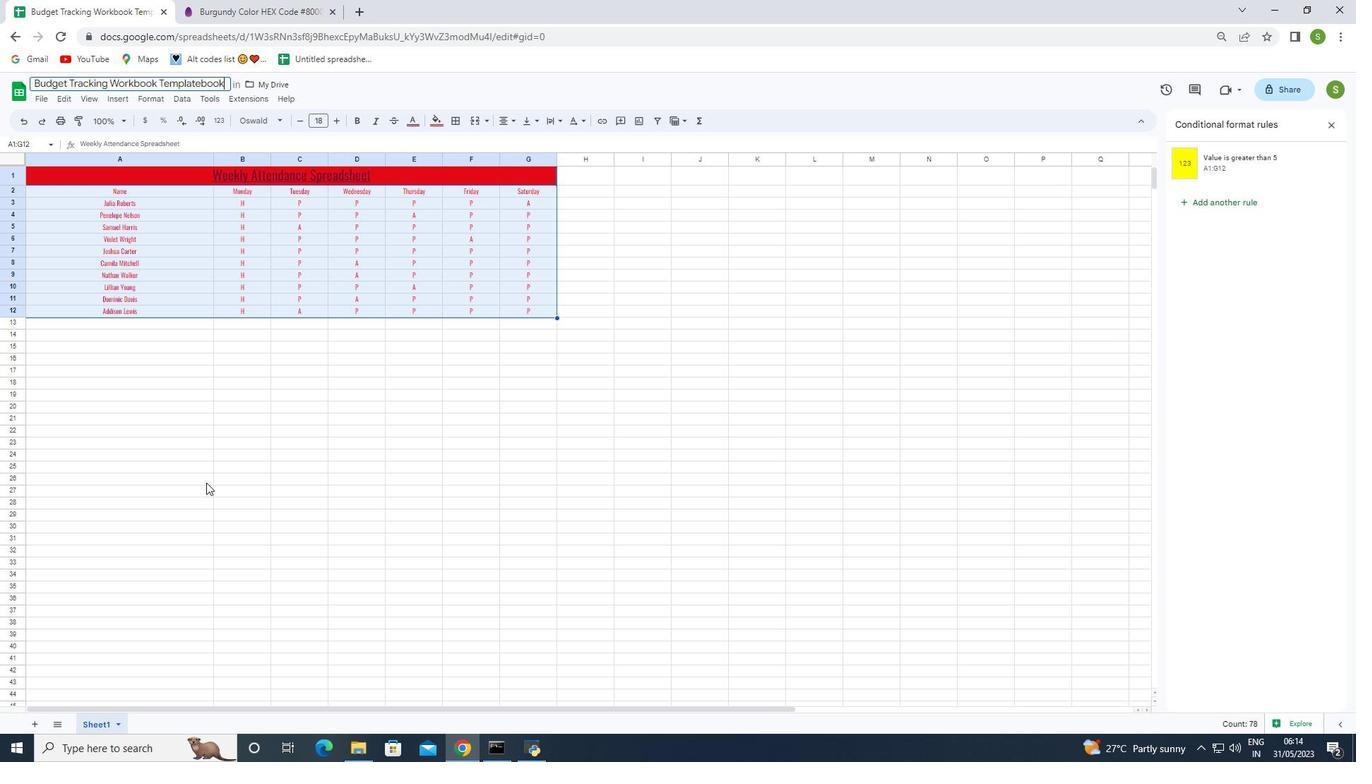 
Action: Mouse pressed left at (219, 475)
Screenshot: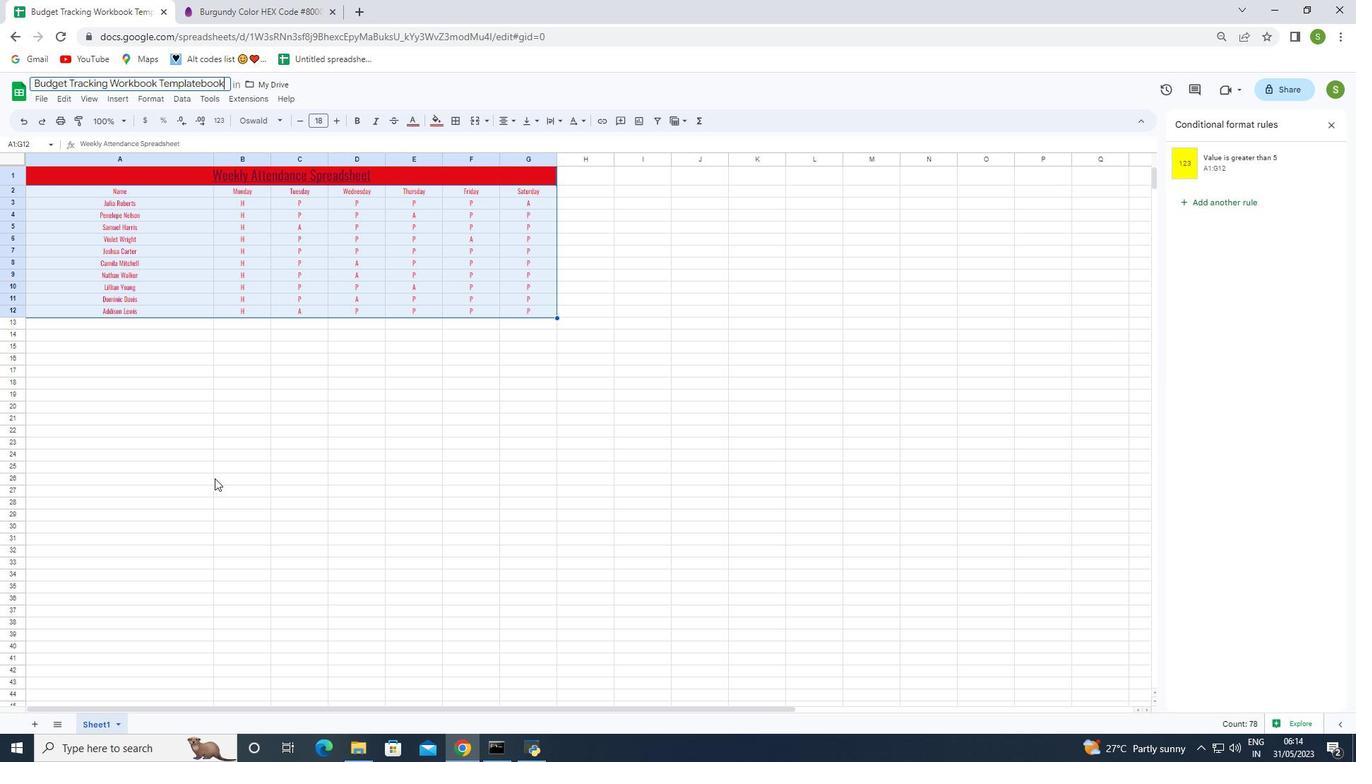 
Action: Mouse moved to (349, 317)
Screenshot: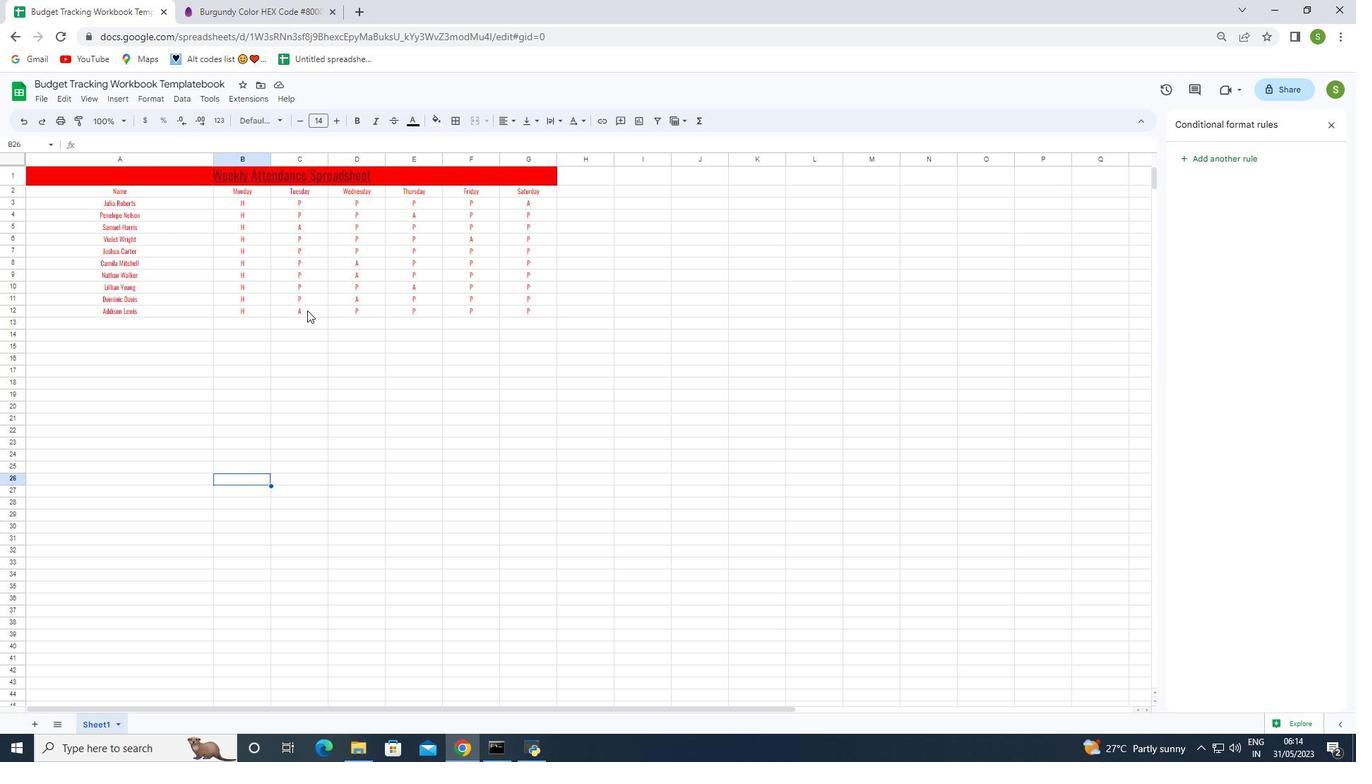 
